 Task: Look for space in Watari, Japan from 8th June, 2023 to 19th June, 2023 for 1 adult in price range Rs.5000 to Rs.12000. Place can be shared room with 1  bedroom having 1 bed and 1 bathroom. Property type can be house, flat, guest house, hotel. Booking option can be shelf check-in. Required host language is English.
Action: Mouse moved to (483, 116)
Screenshot: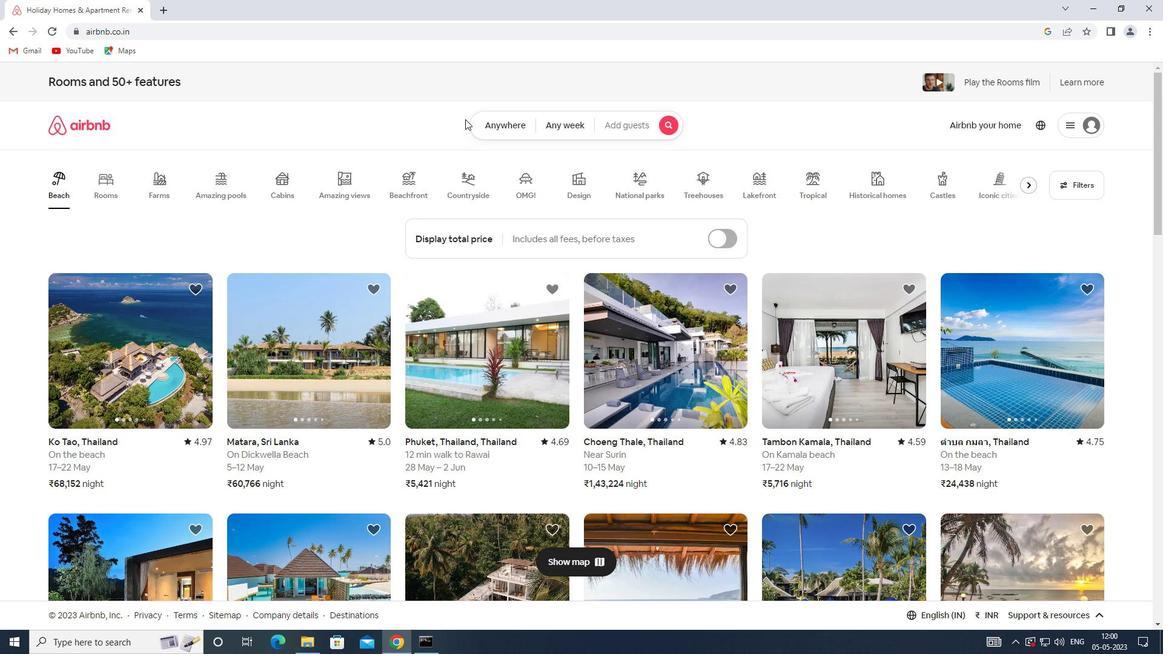 
Action: Mouse pressed left at (483, 116)
Screenshot: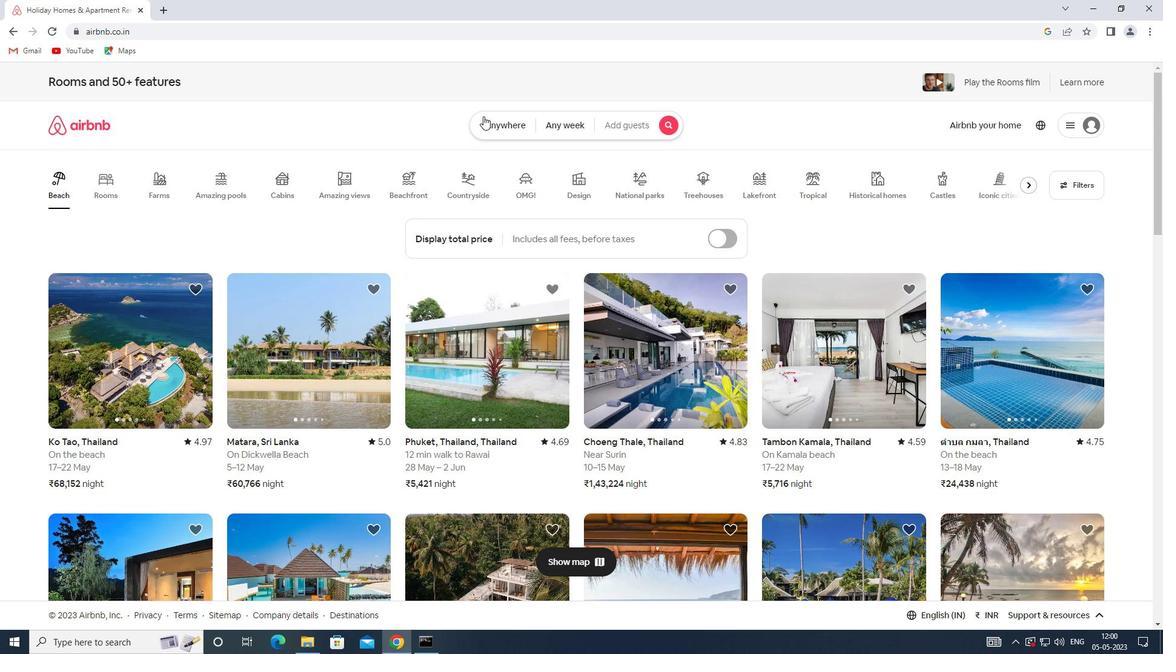 
Action: Mouse moved to (412, 172)
Screenshot: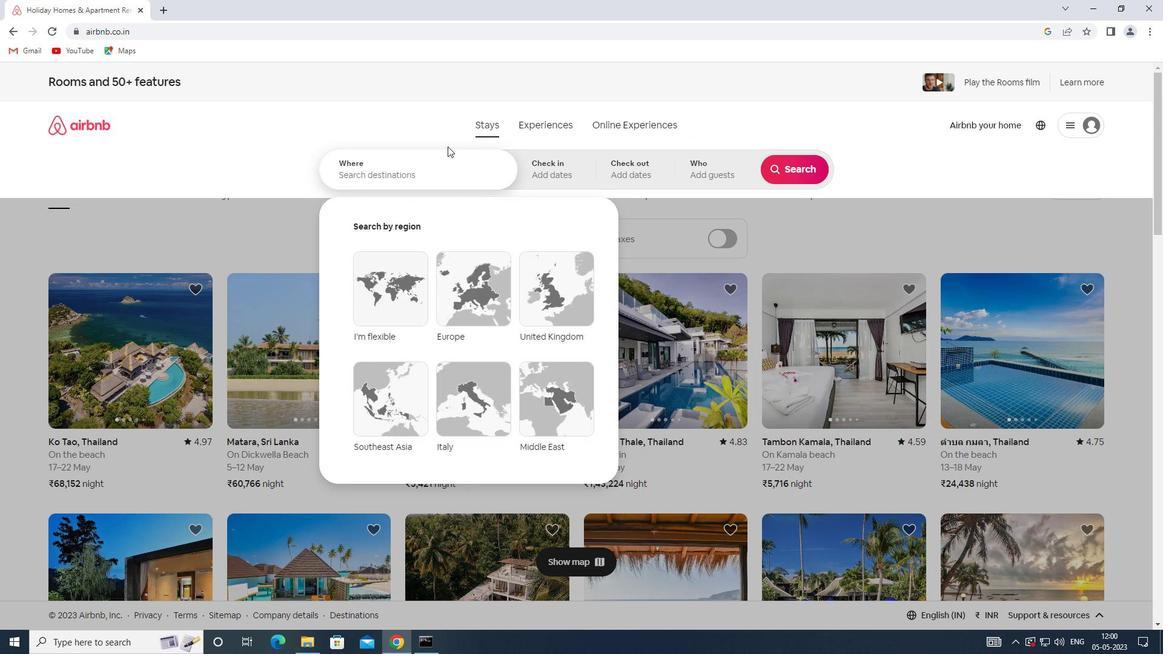 
Action: Mouse pressed left at (412, 172)
Screenshot: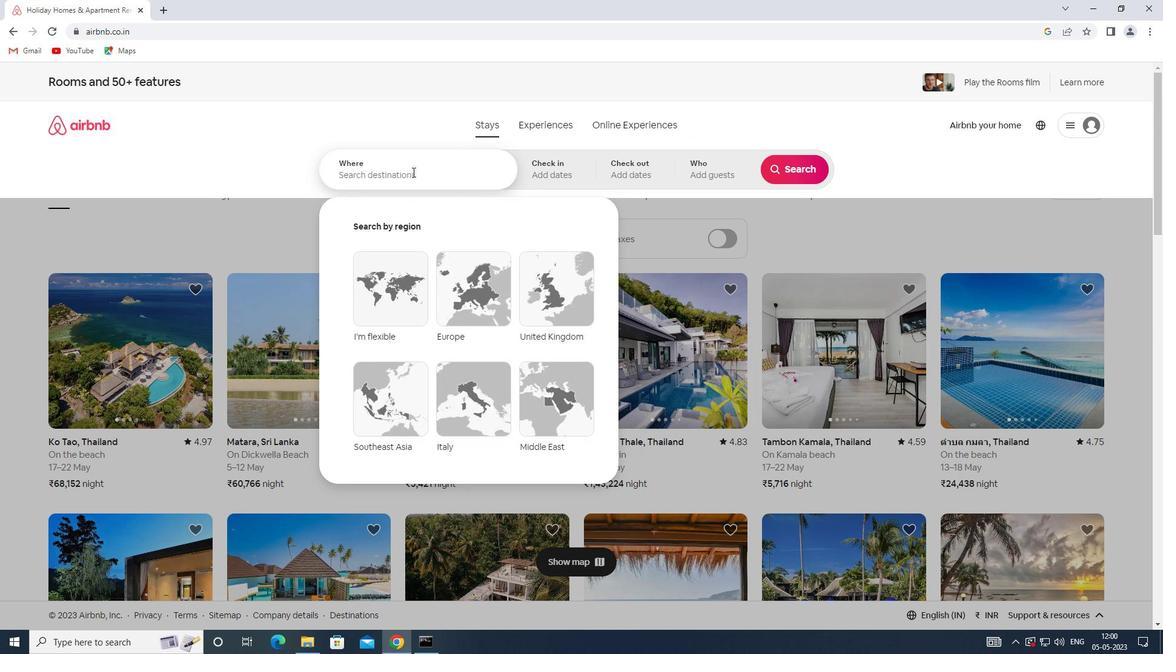
Action: Key pressed <Key.shift><Key.shift><Key.shift><Key.shift><Key.shift><Key.shift><Key.shift><Key.shift><Key.shift><Key.shift><Key.shift><Key.shift><Key.shift><Key.shift><Key.shift><Key.shift><Key.shift><Key.shift><Key.shift><Key.shift><Key.shift><Key.shift><Key.shift><Key.shift>WATARI,<Key.shift>JAPAN
Screenshot: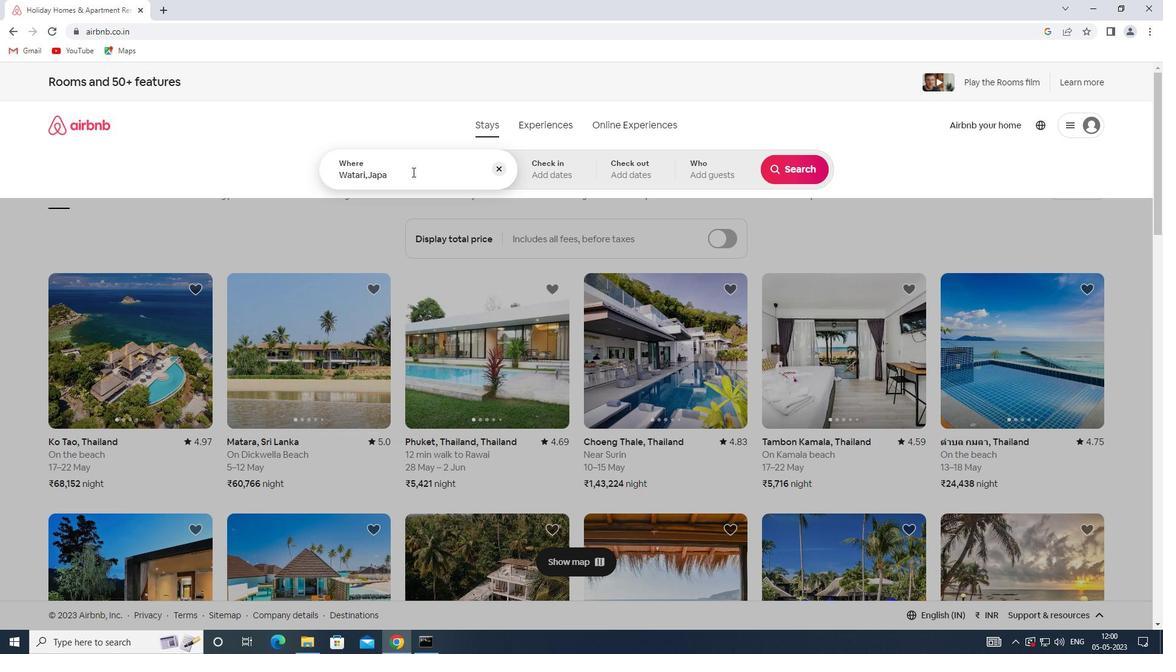 
Action: Mouse moved to (549, 174)
Screenshot: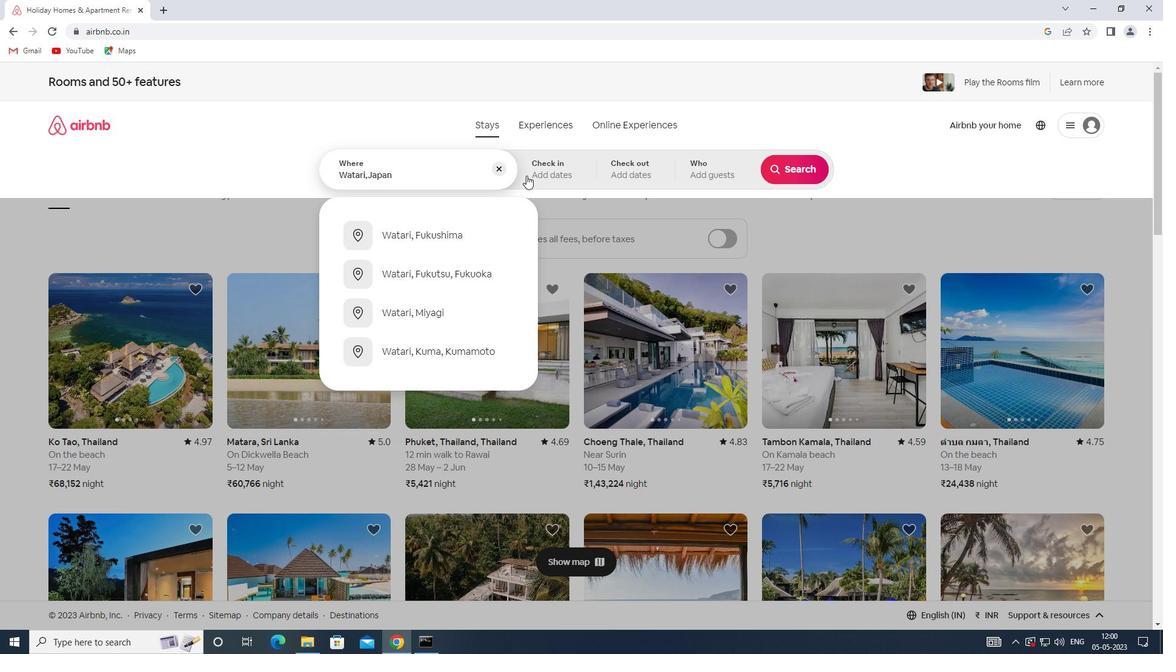 
Action: Mouse pressed left at (549, 174)
Screenshot: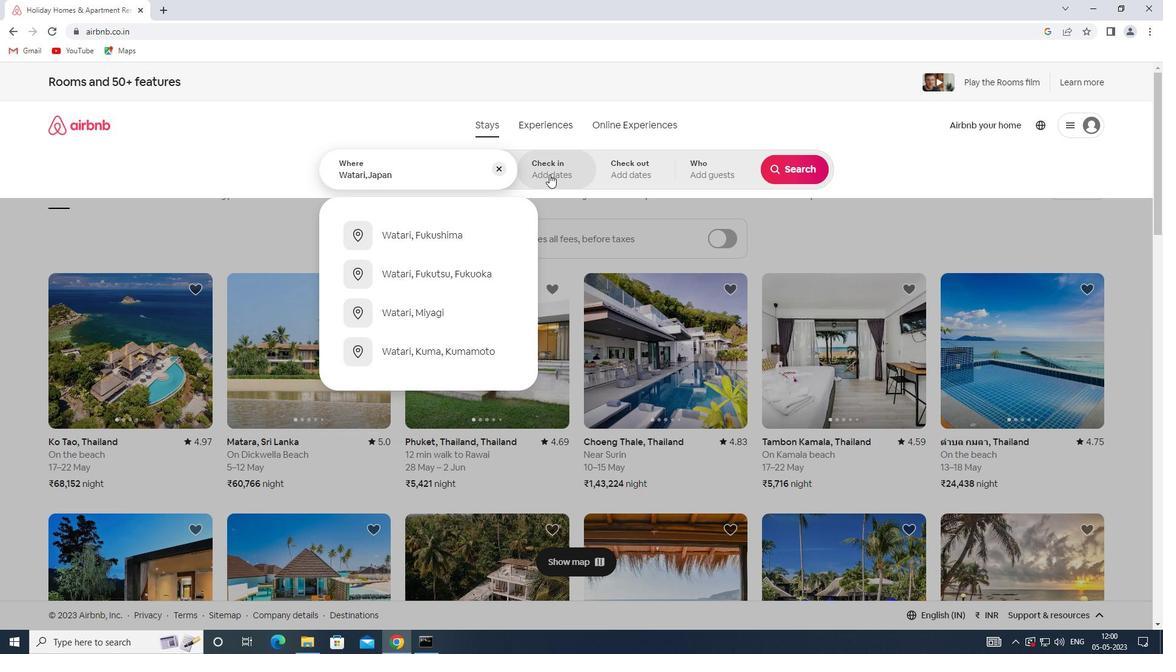 
Action: Mouse moved to (720, 342)
Screenshot: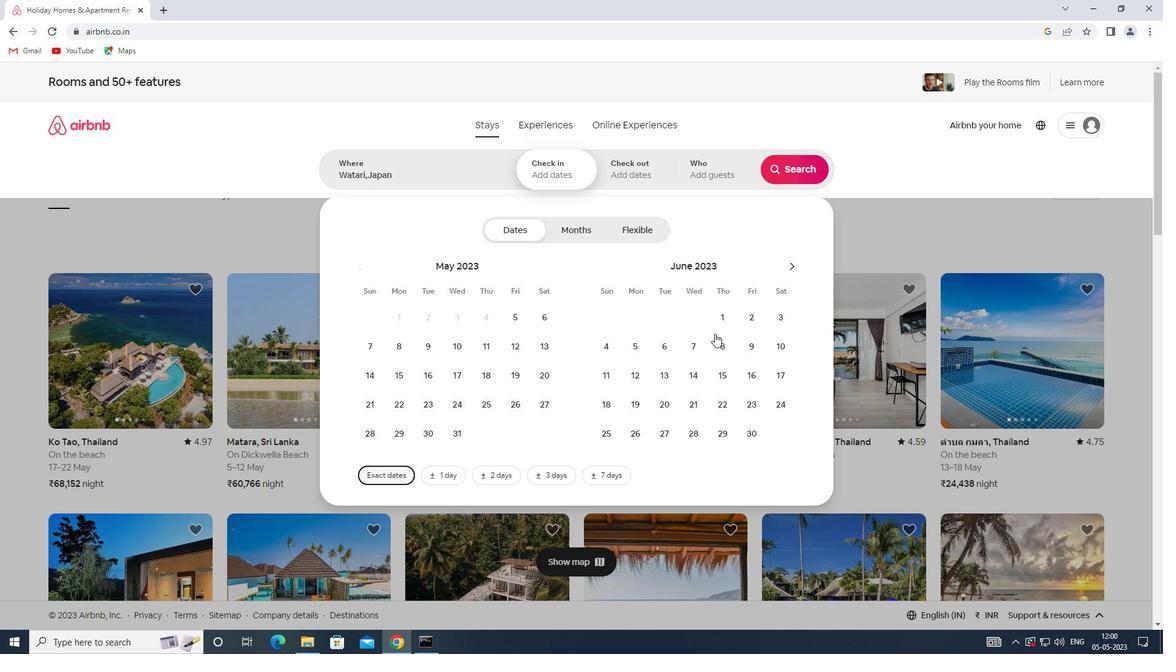 
Action: Mouse pressed left at (720, 342)
Screenshot: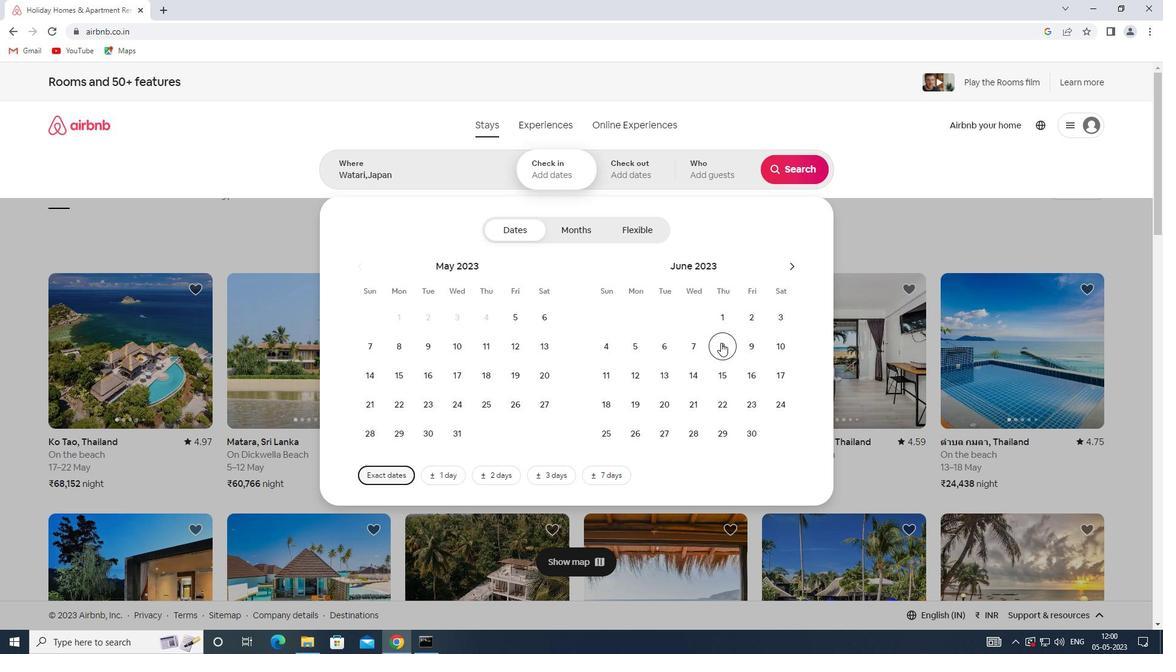 
Action: Mouse moved to (643, 401)
Screenshot: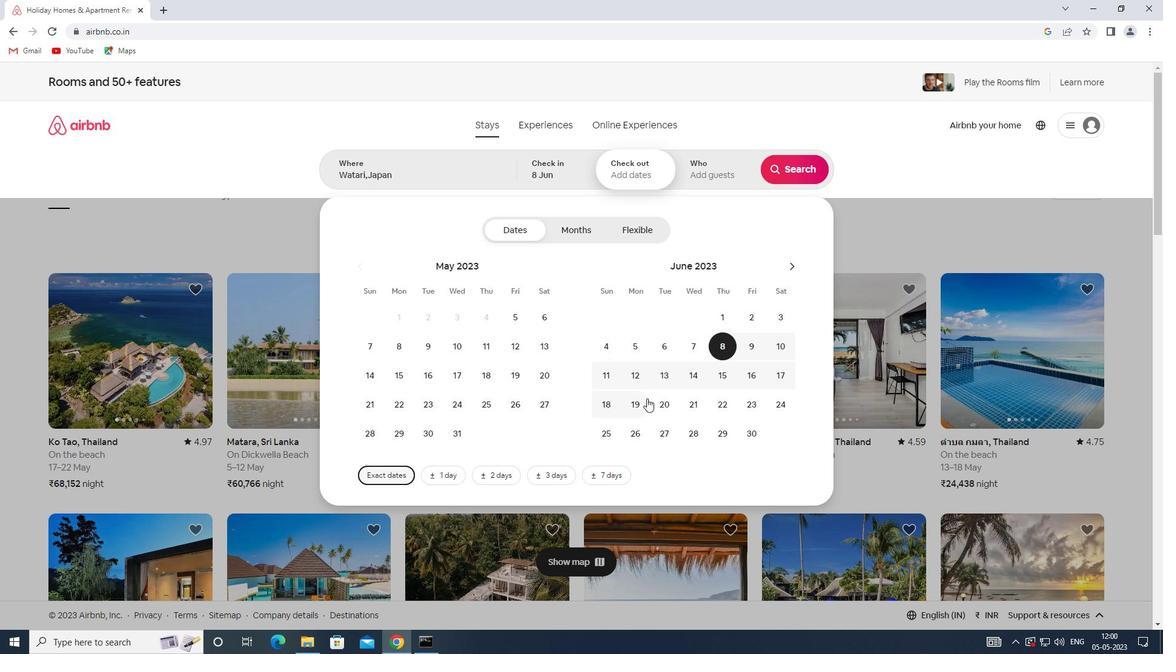 
Action: Mouse pressed left at (643, 401)
Screenshot: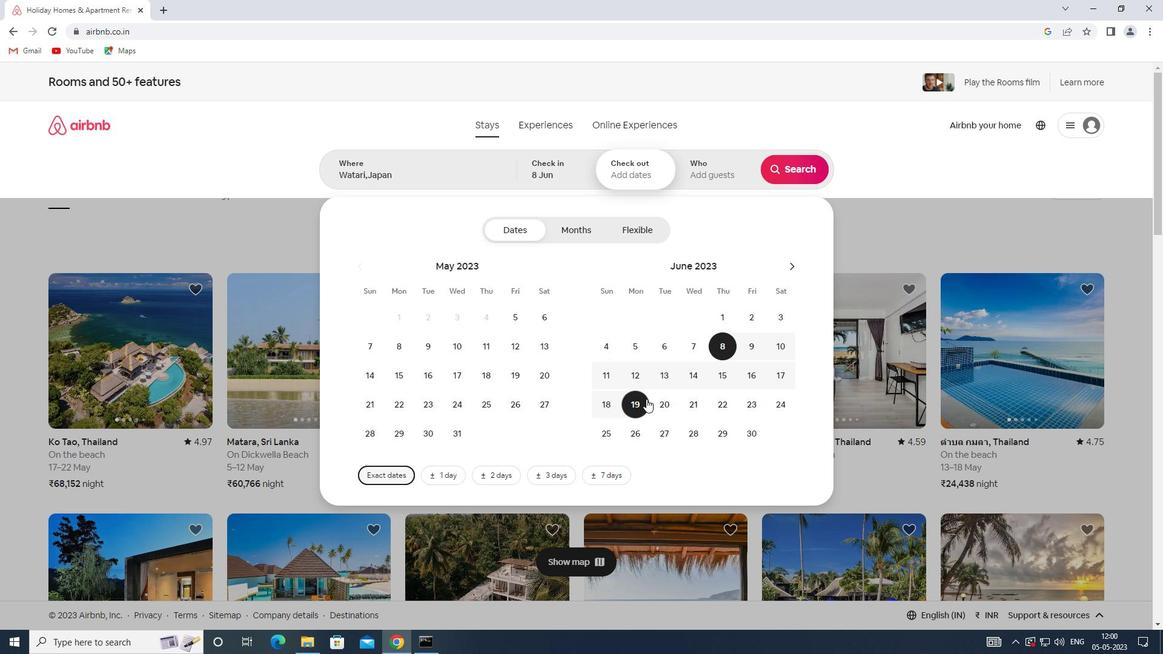 
Action: Mouse moved to (697, 175)
Screenshot: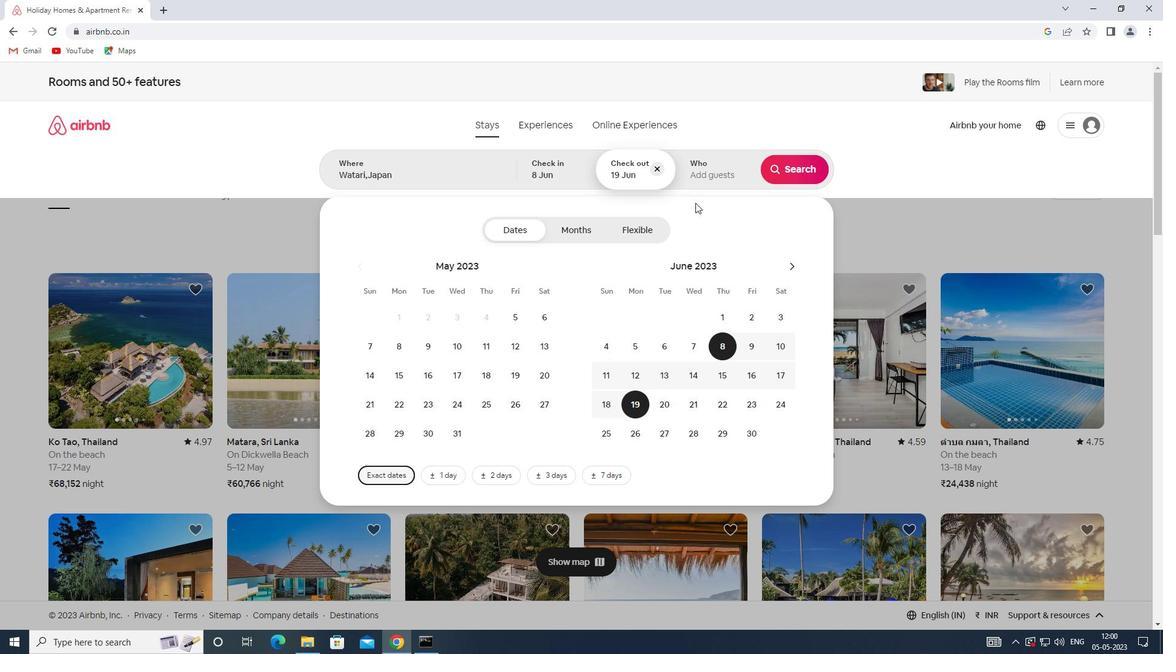 
Action: Mouse pressed left at (697, 175)
Screenshot: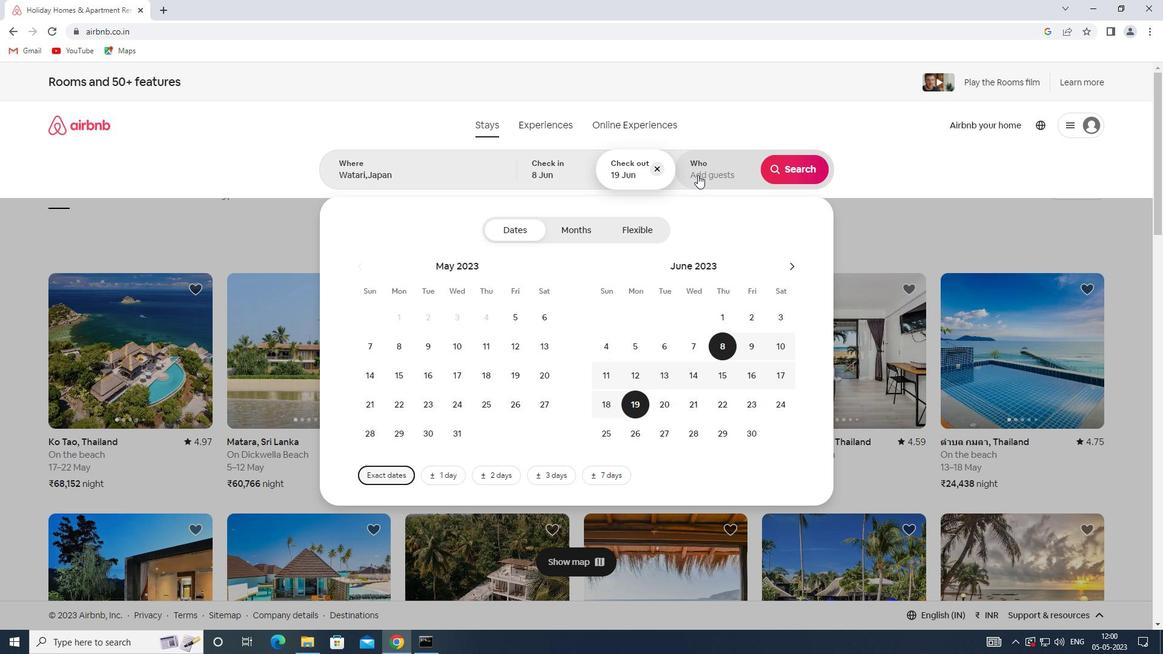 
Action: Mouse moved to (795, 232)
Screenshot: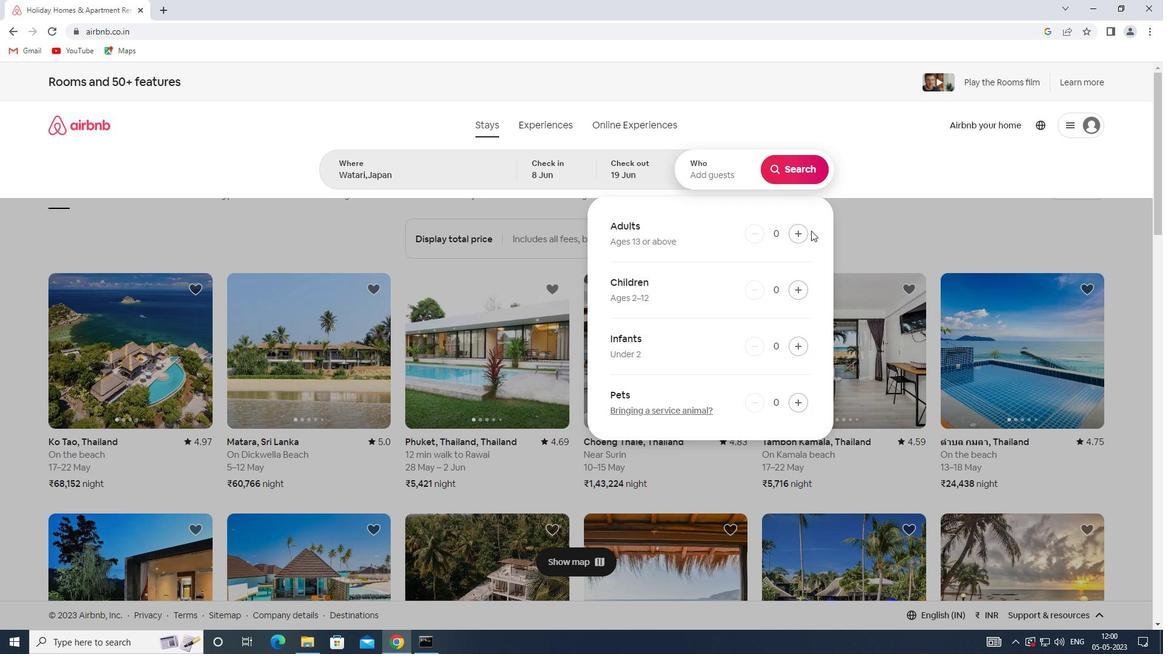 
Action: Mouse pressed left at (795, 232)
Screenshot: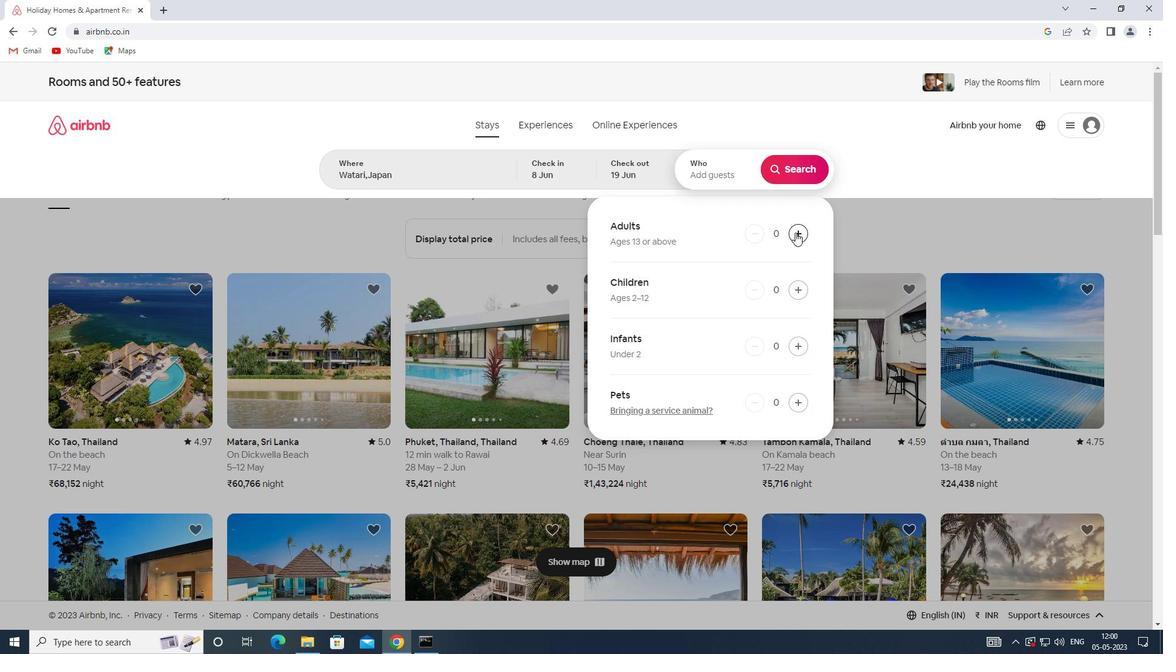 
Action: Mouse moved to (809, 164)
Screenshot: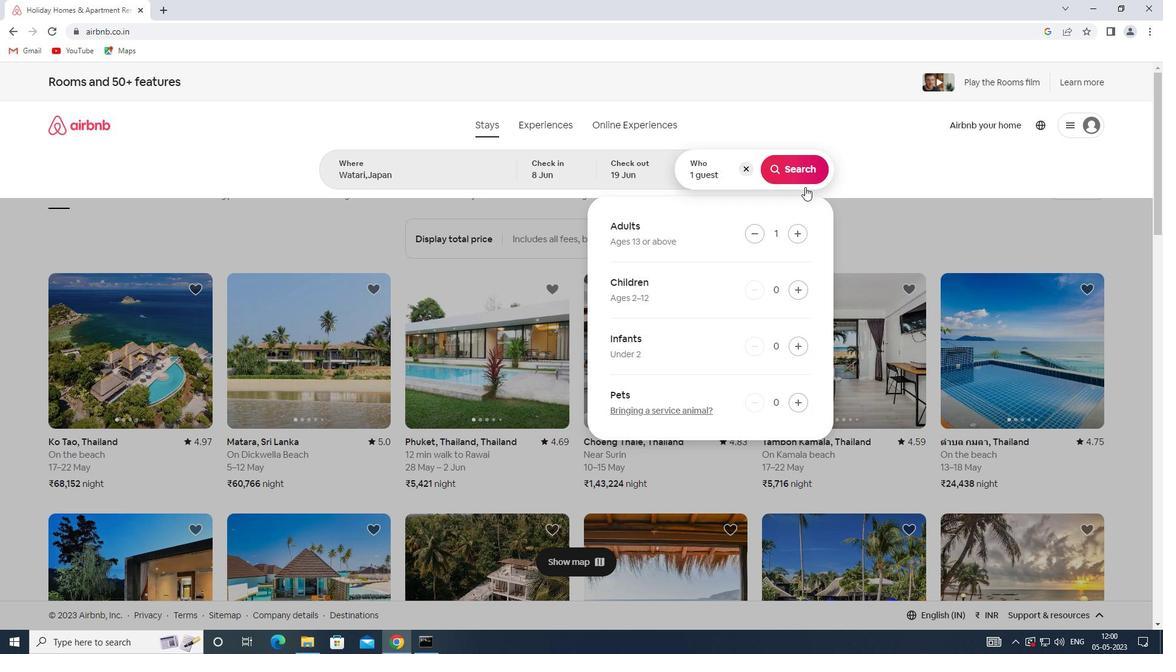 
Action: Mouse pressed left at (809, 164)
Screenshot: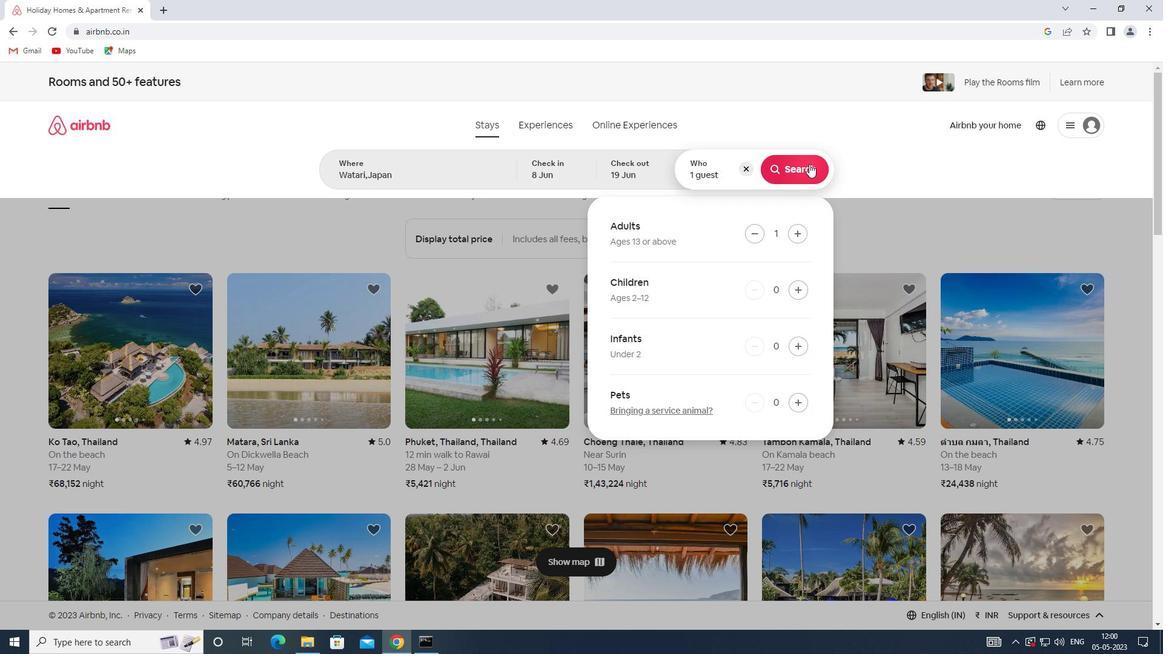 
Action: Mouse moved to (1114, 136)
Screenshot: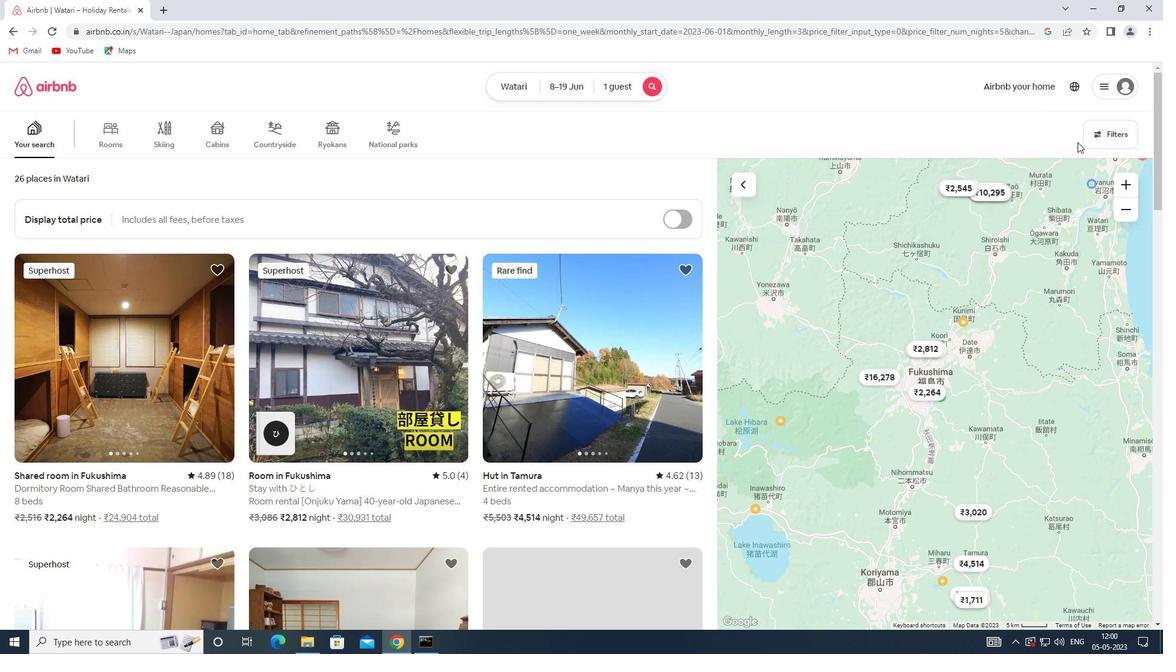 
Action: Mouse pressed left at (1114, 136)
Screenshot: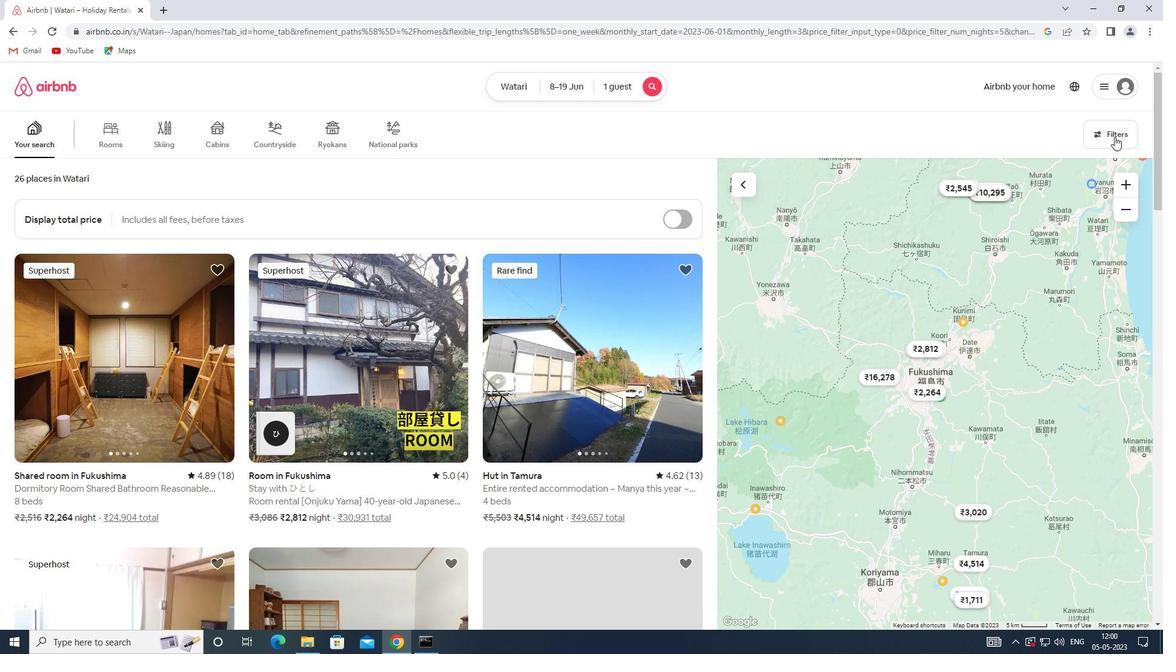 
Action: Mouse moved to (428, 433)
Screenshot: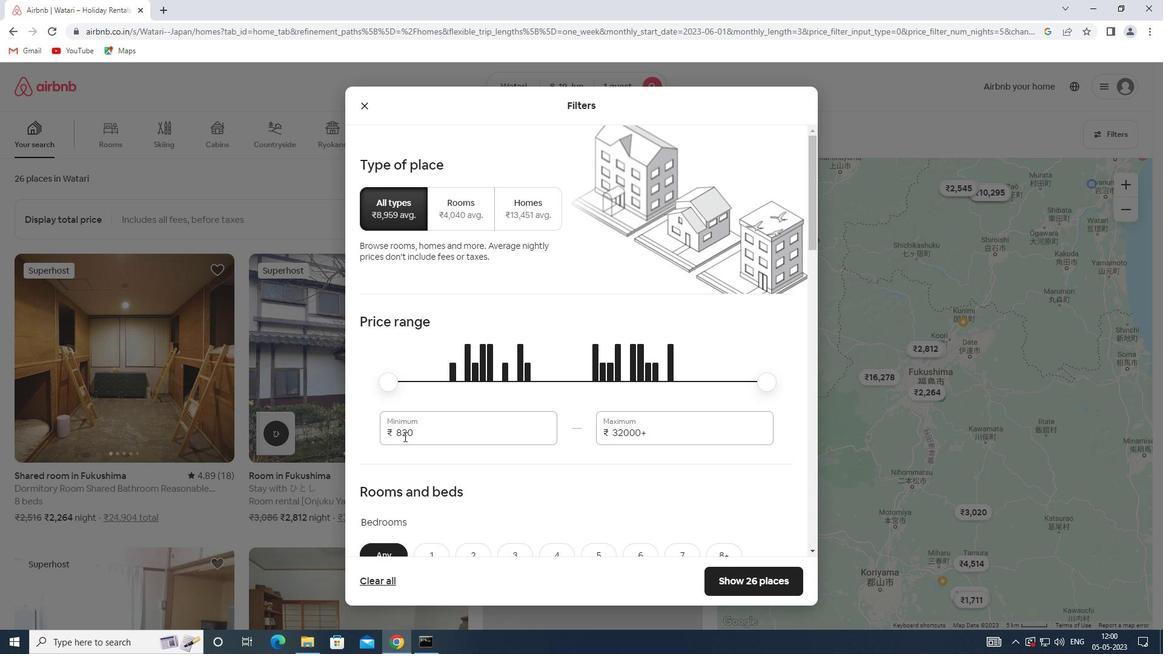 
Action: Mouse pressed left at (428, 433)
Screenshot: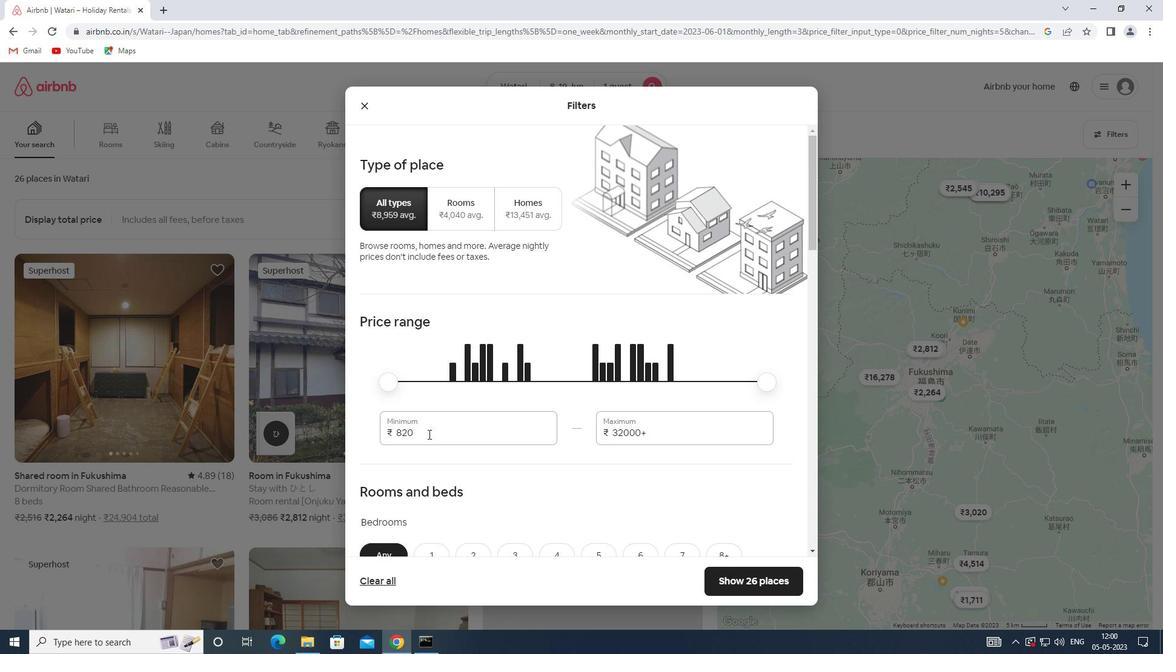
Action: Mouse moved to (362, 433)
Screenshot: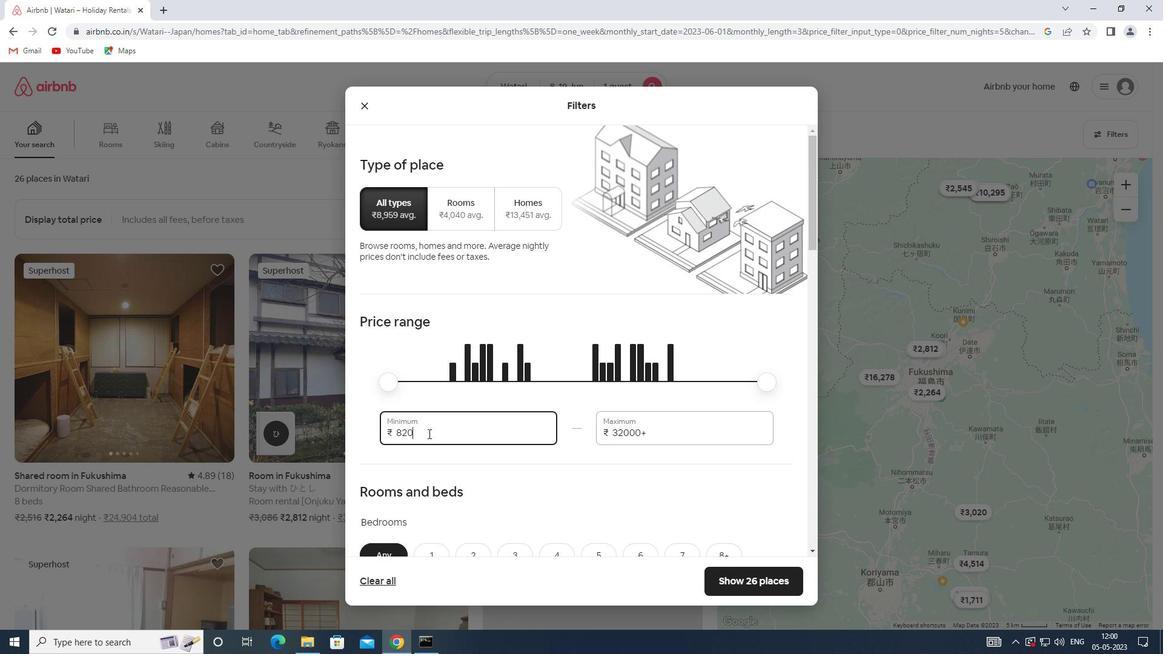 
Action: Key pressed 5000
Screenshot: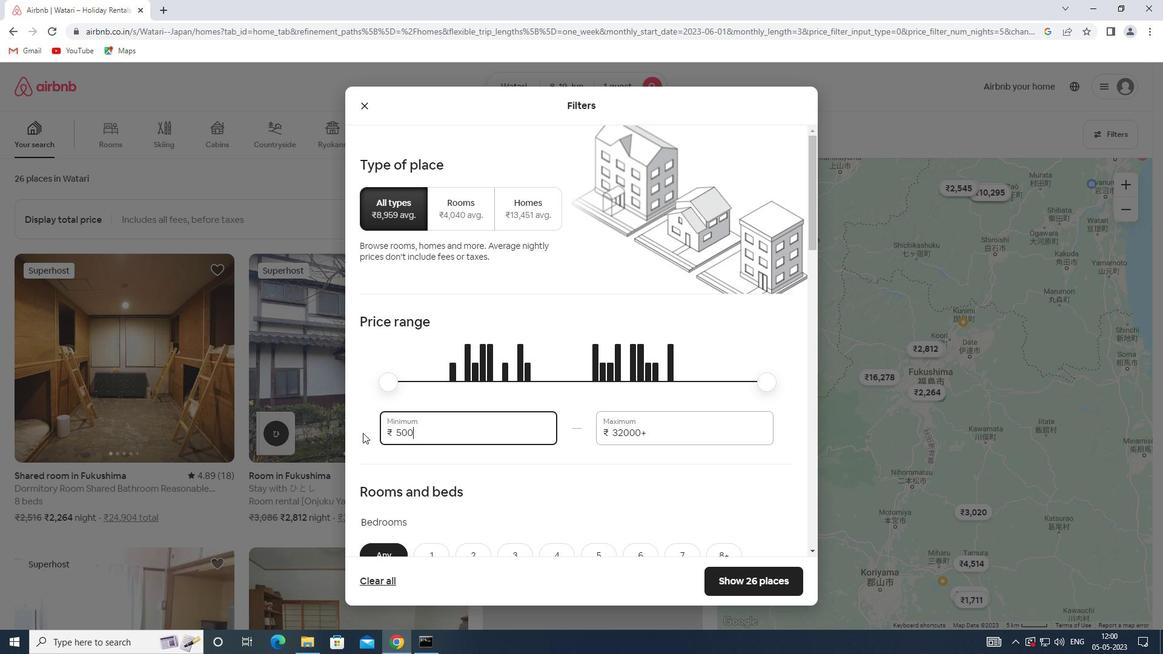 
Action: Mouse moved to (649, 434)
Screenshot: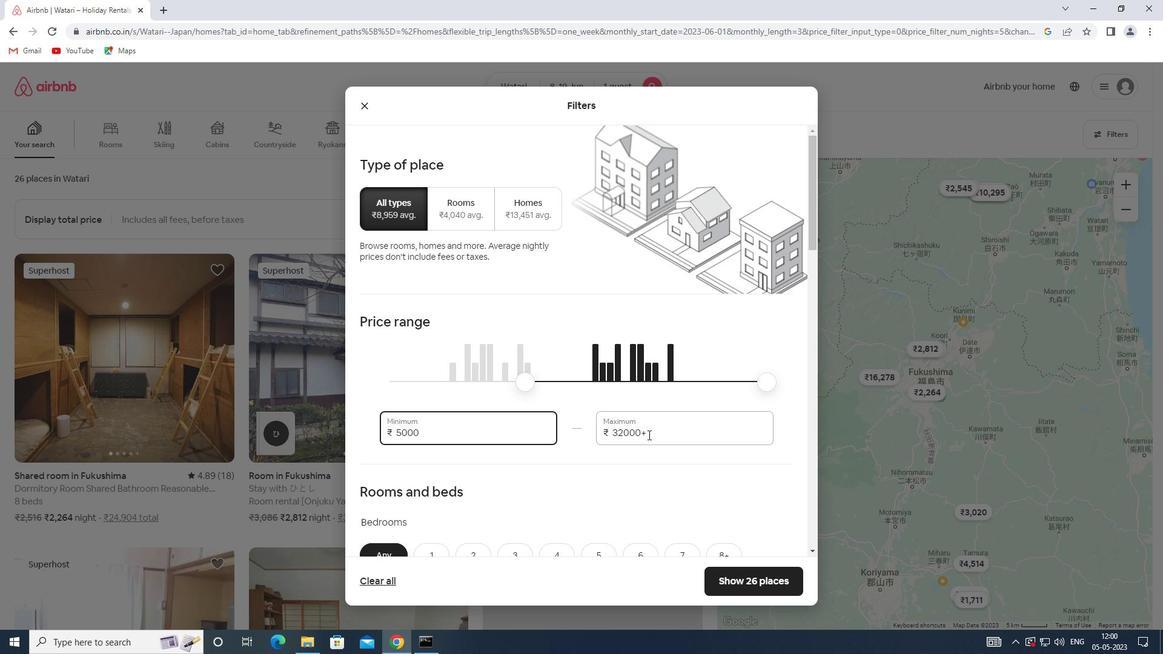 
Action: Mouse pressed left at (649, 434)
Screenshot: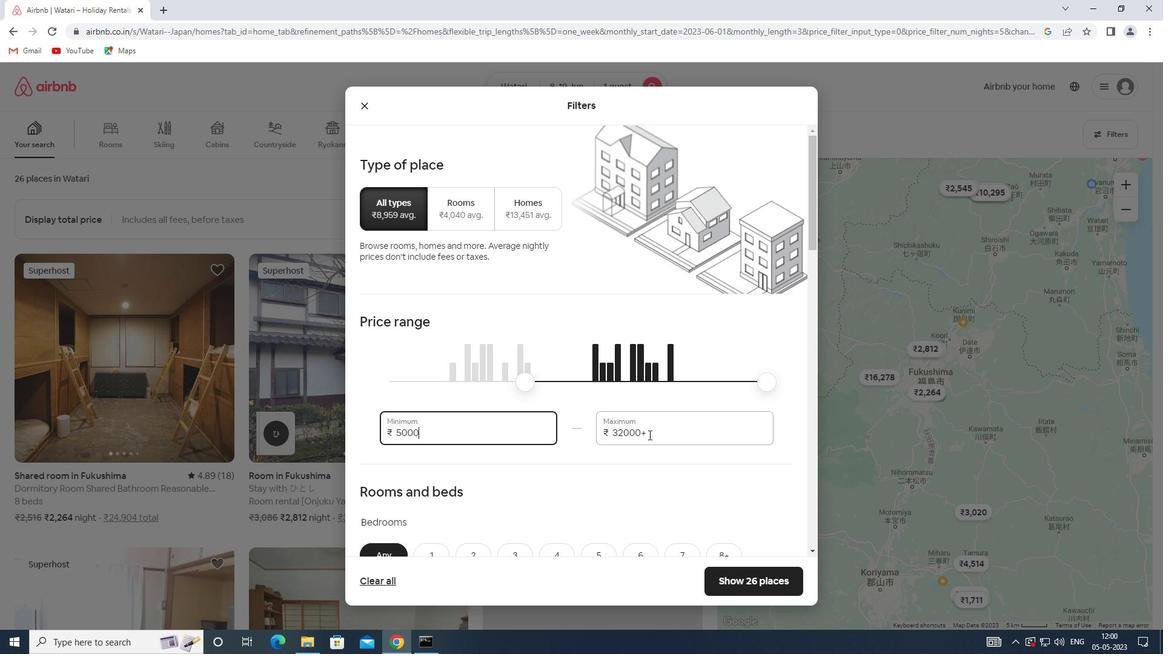 
Action: Mouse moved to (605, 434)
Screenshot: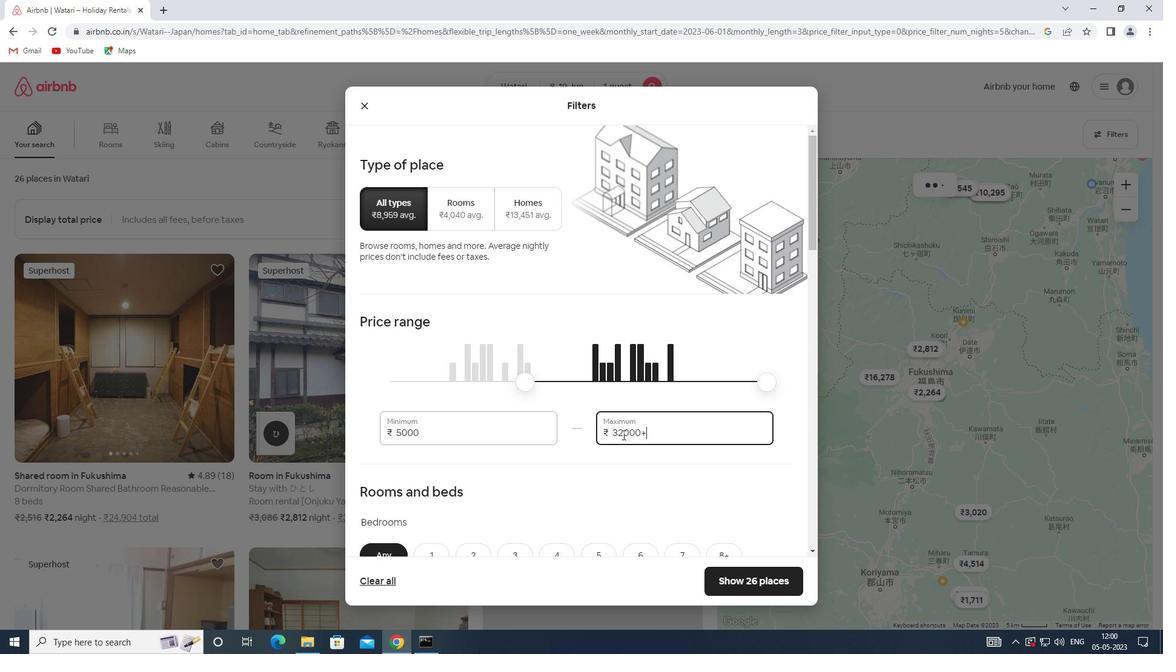 
Action: Key pressed 12000
Screenshot: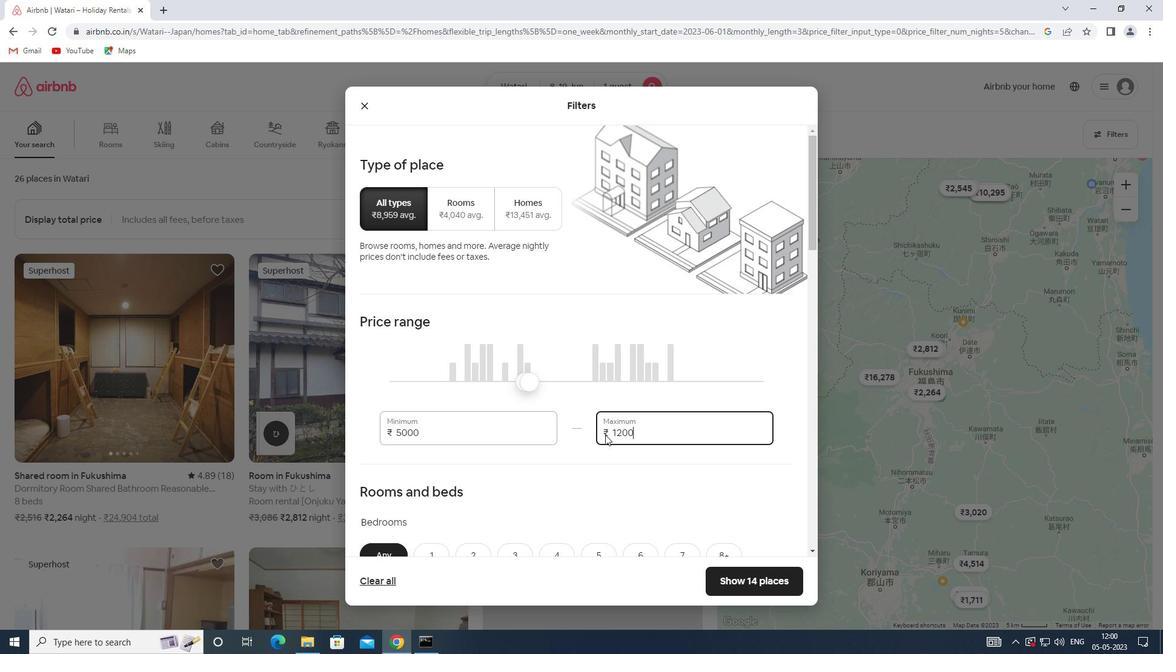 
Action: Mouse moved to (516, 426)
Screenshot: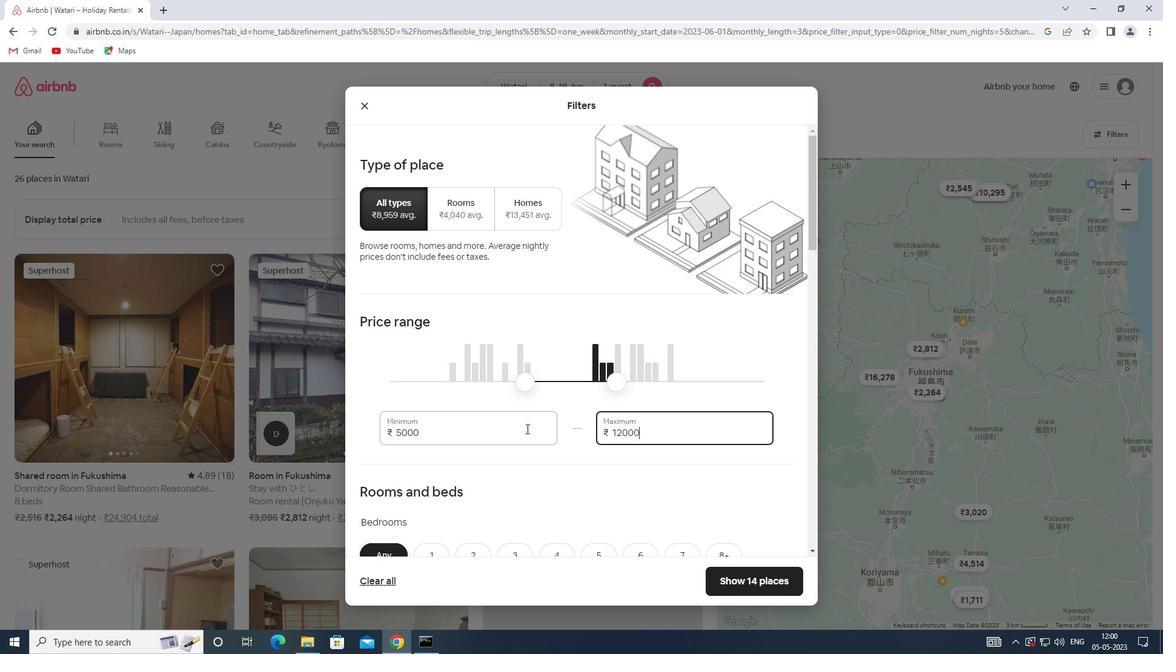 
Action: Mouse scrolled (516, 425) with delta (0, 0)
Screenshot: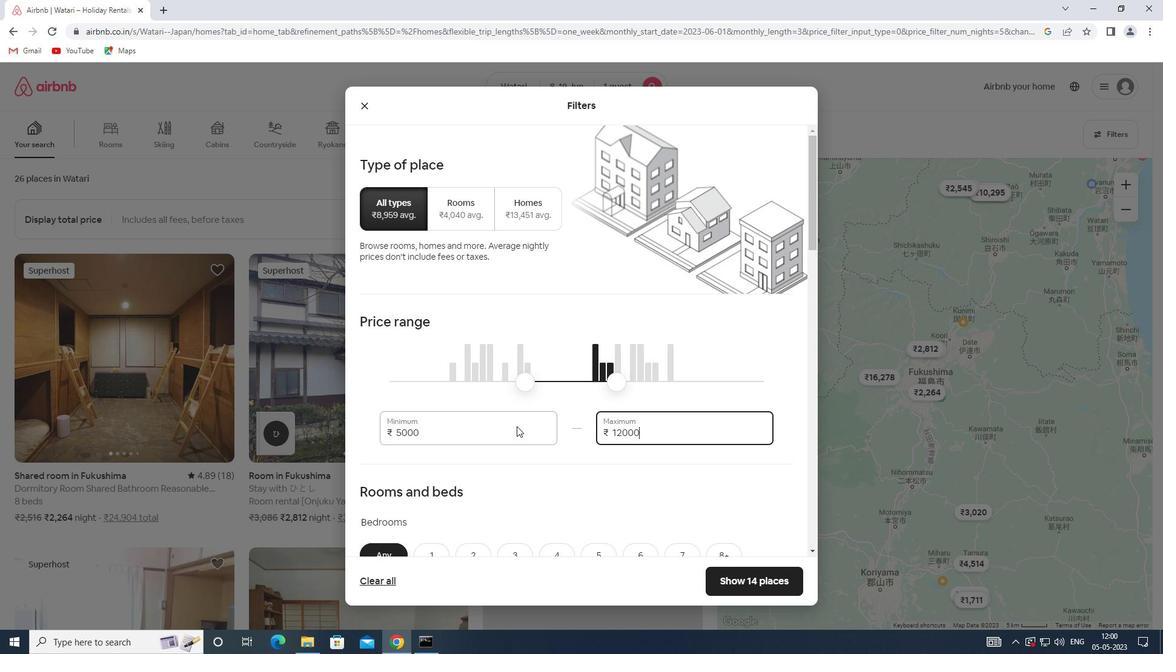 
Action: Mouse scrolled (516, 425) with delta (0, 0)
Screenshot: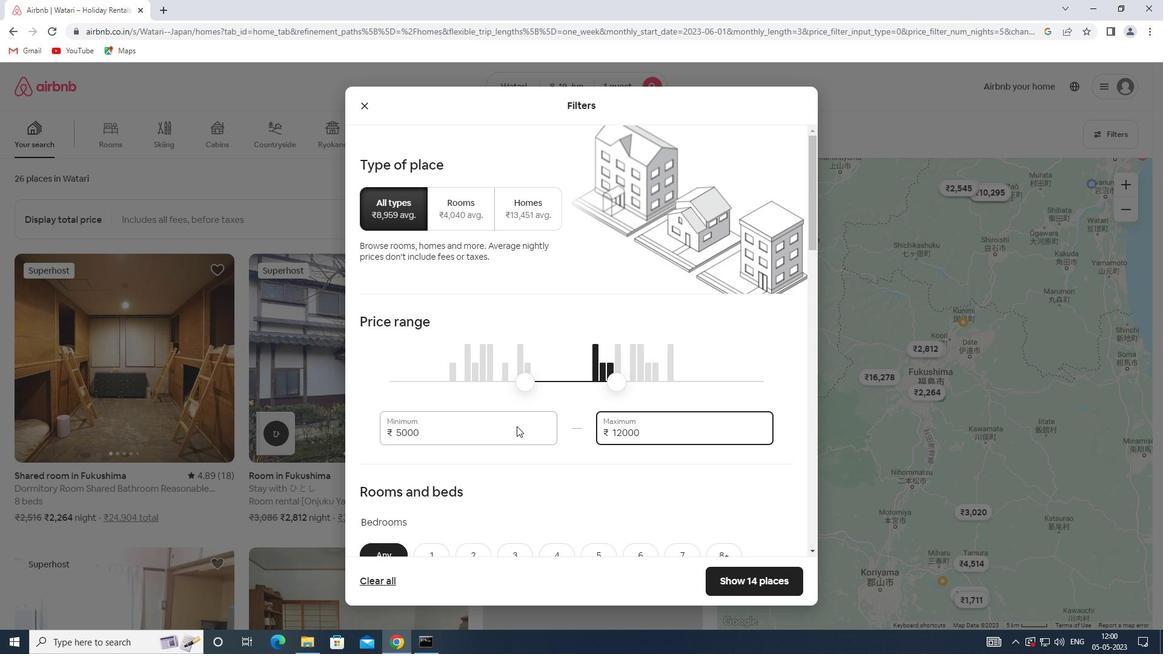 
Action: Mouse scrolled (516, 425) with delta (0, 0)
Screenshot: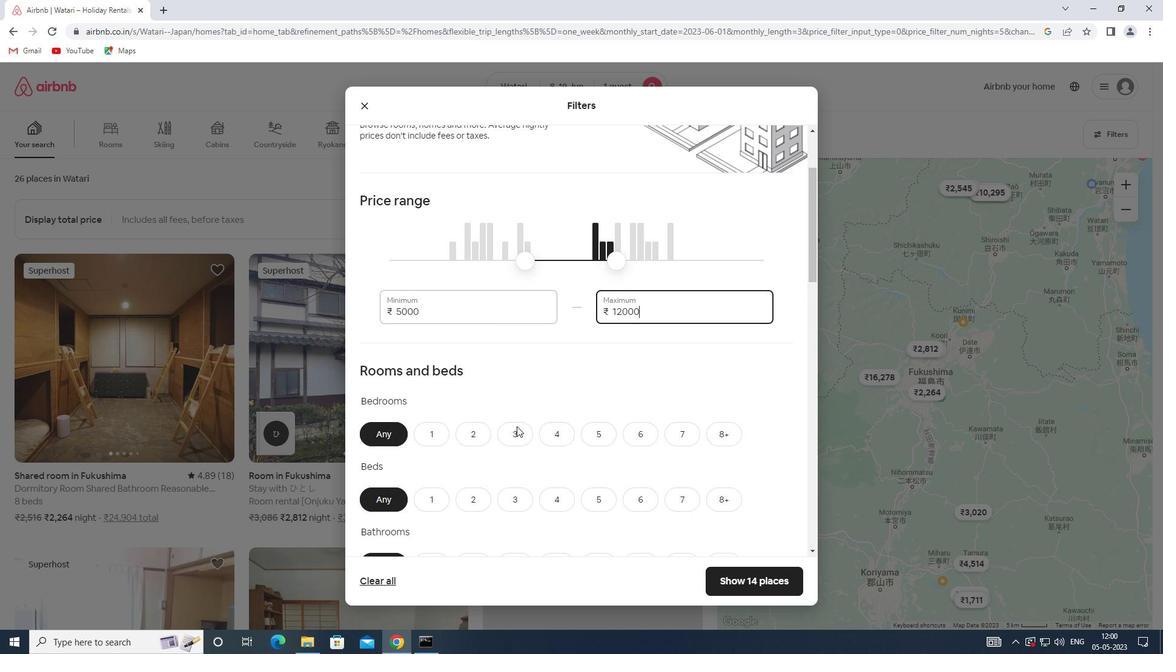 
Action: Mouse scrolled (516, 425) with delta (0, 0)
Screenshot: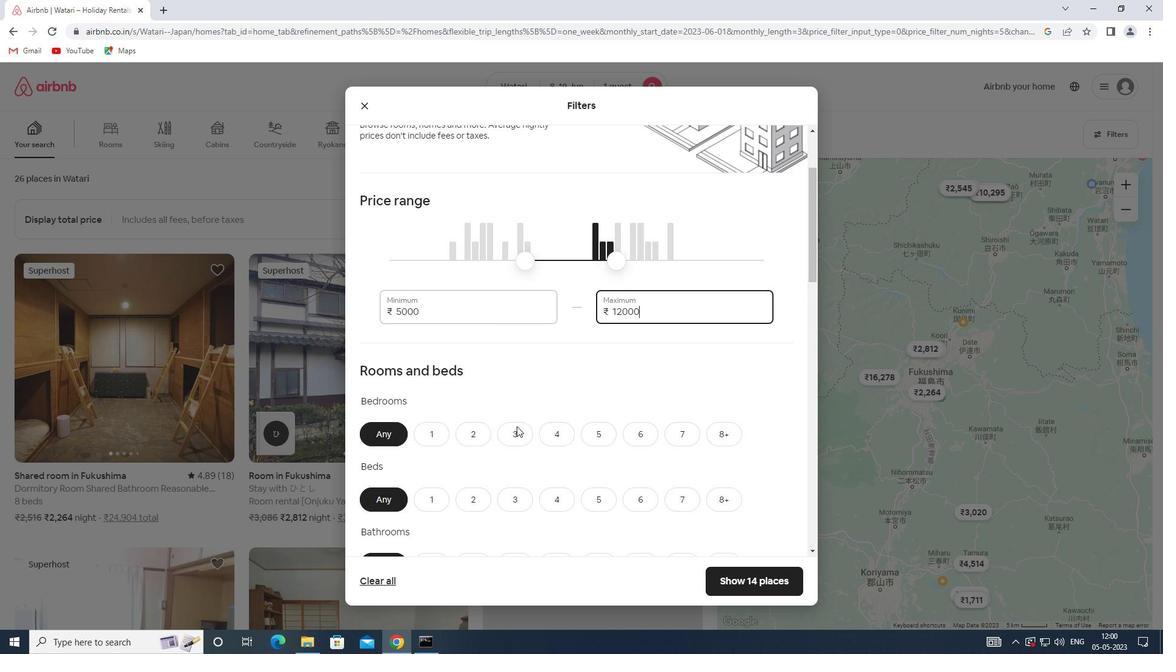 
Action: Mouse moved to (430, 309)
Screenshot: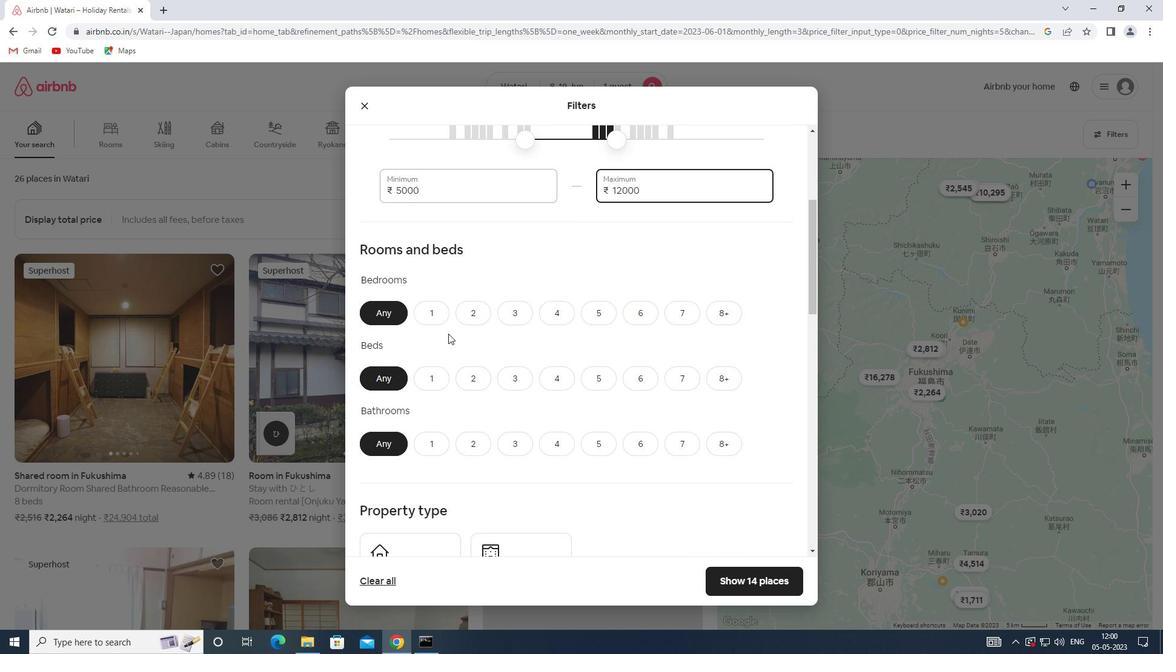 
Action: Mouse pressed left at (430, 309)
Screenshot: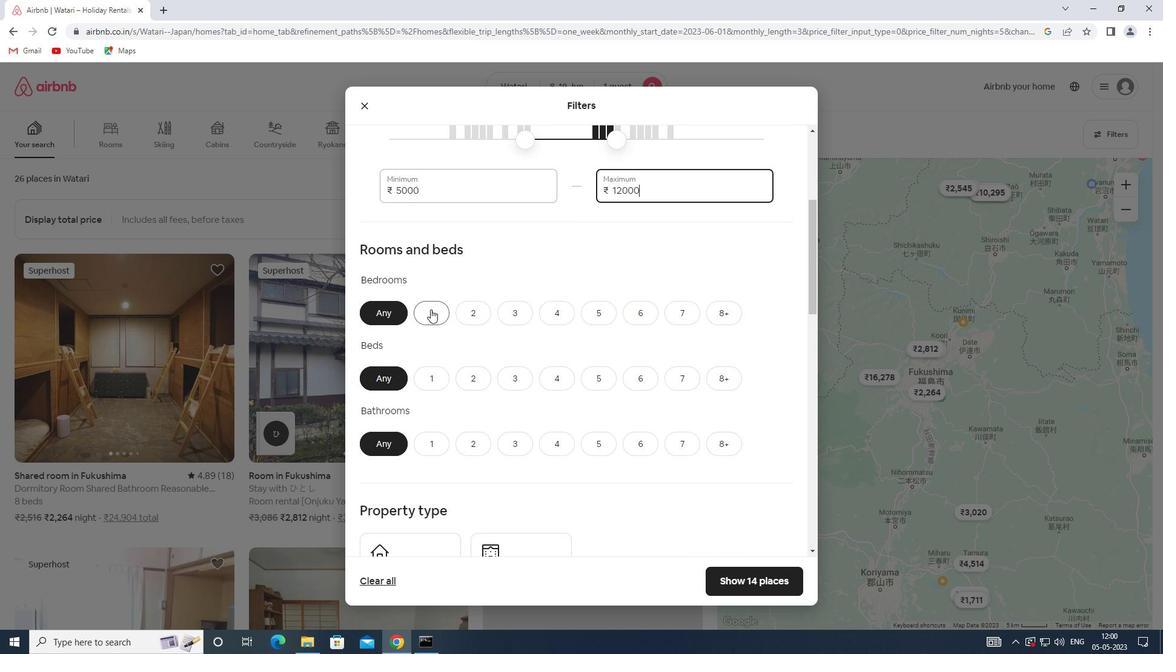 
Action: Mouse moved to (431, 373)
Screenshot: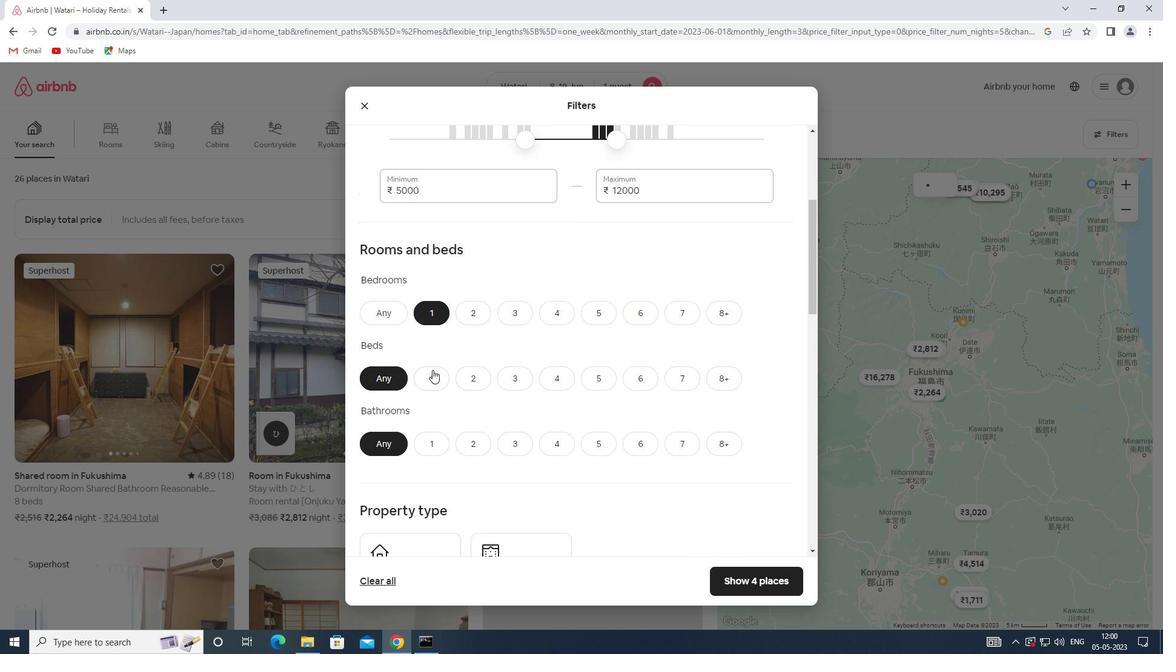 
Action: Mouse pressed left at (431, 373)
Screenshot: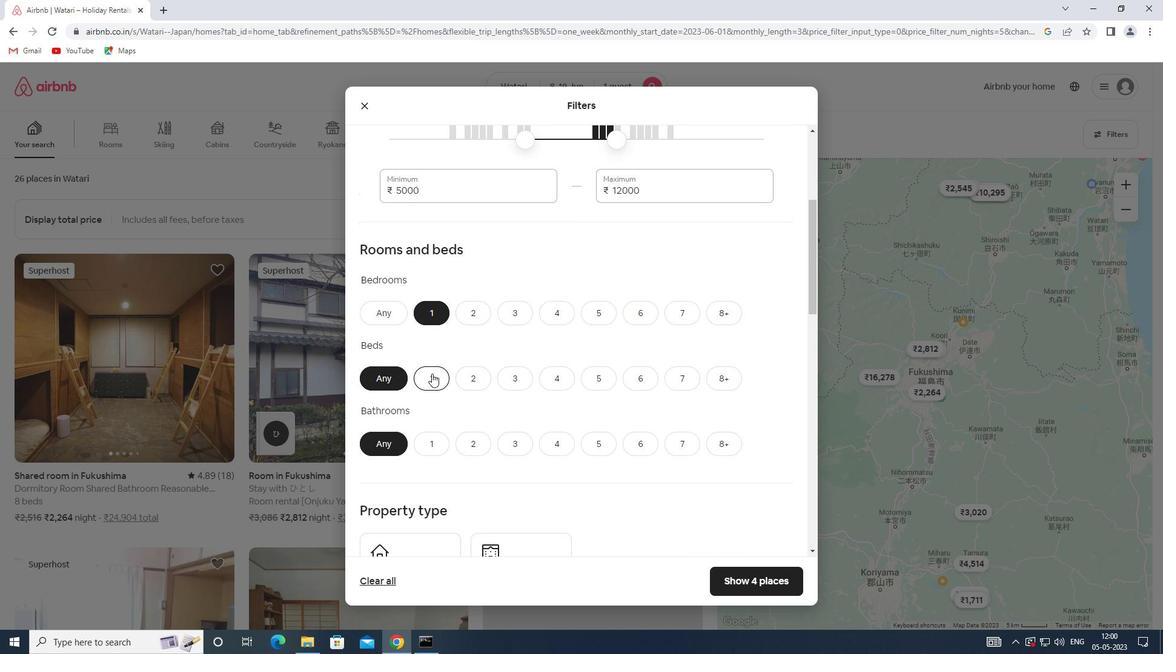 
Action: Mouse moved to (431, 435)
Screenshot: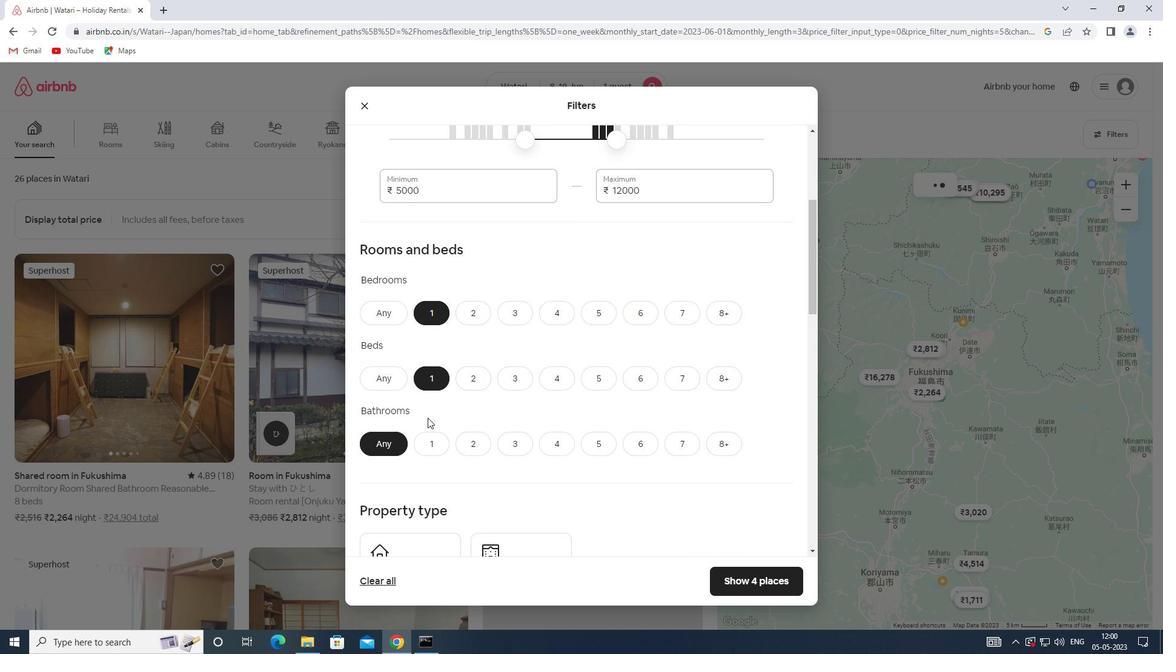 
Action: Mouse pressed left at (431, 435)
Screenshot: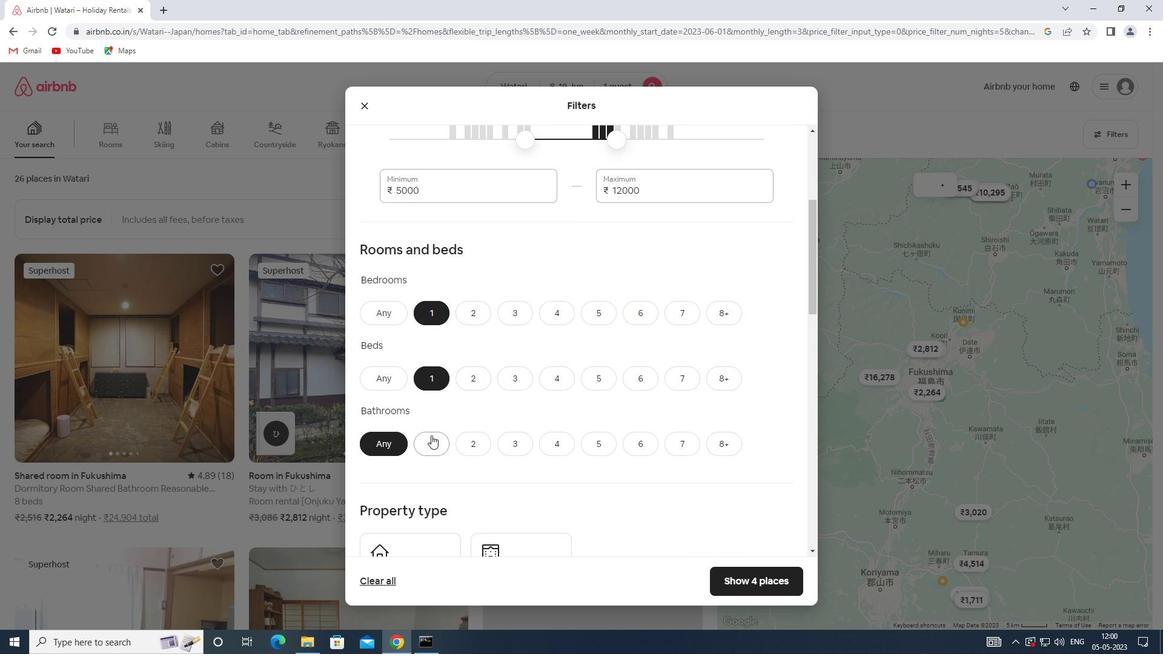 
Action: Mouse moved to (430, 432)
Screenshot: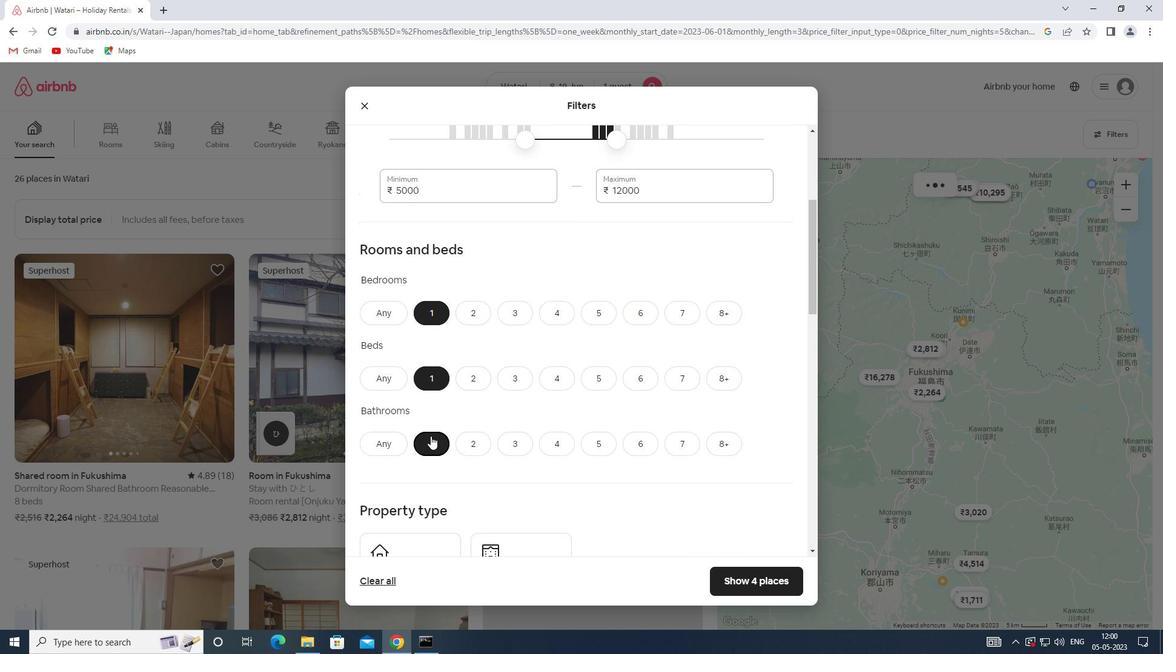 
Action: Mouse scrolled (430, 431) with delta (0, 0)
Screenshot: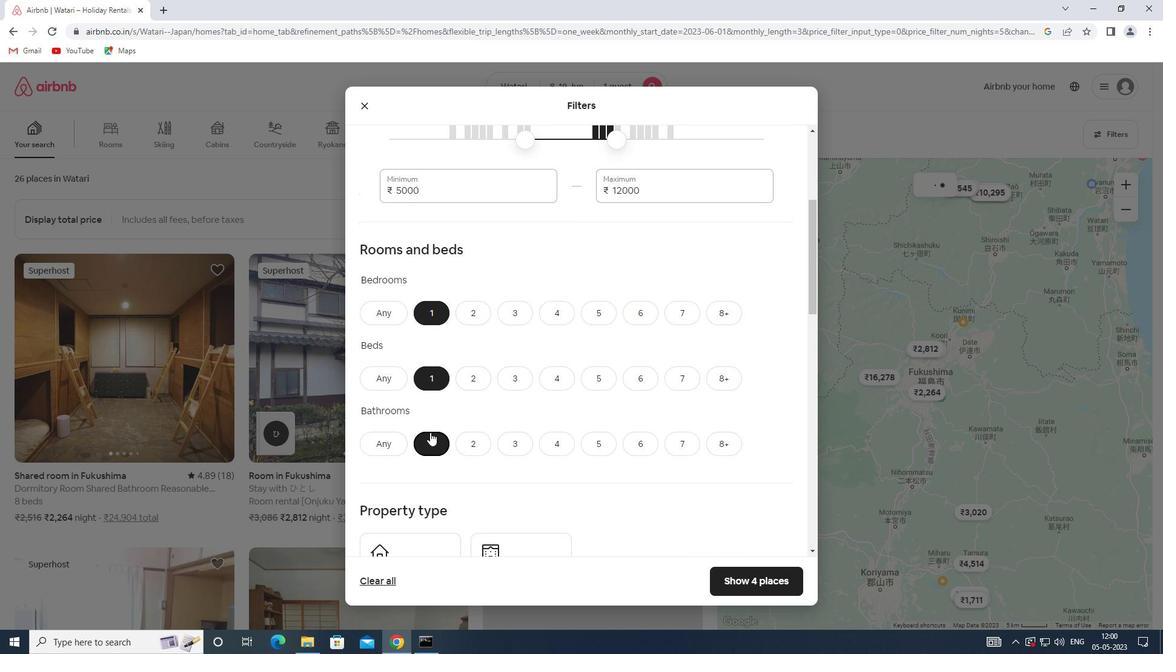 
Action: Mouse scrolled (430, 431) with delta (0, 0)
Screenshot: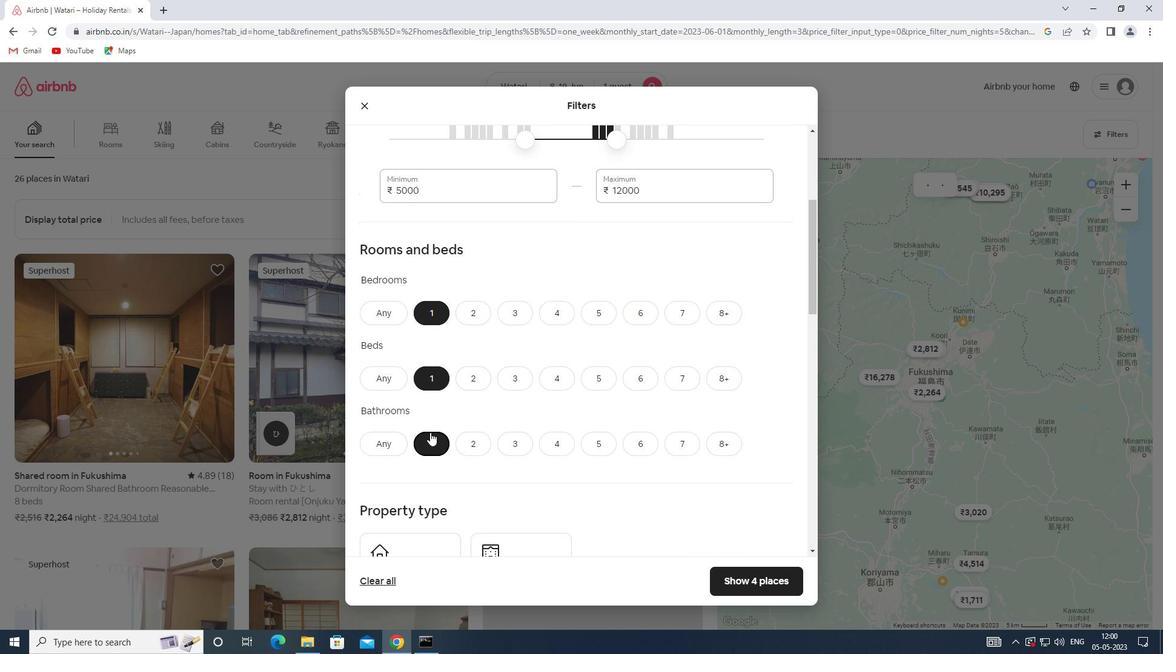 
Action: Mouse pressed left at (430, 432)
Screenshot: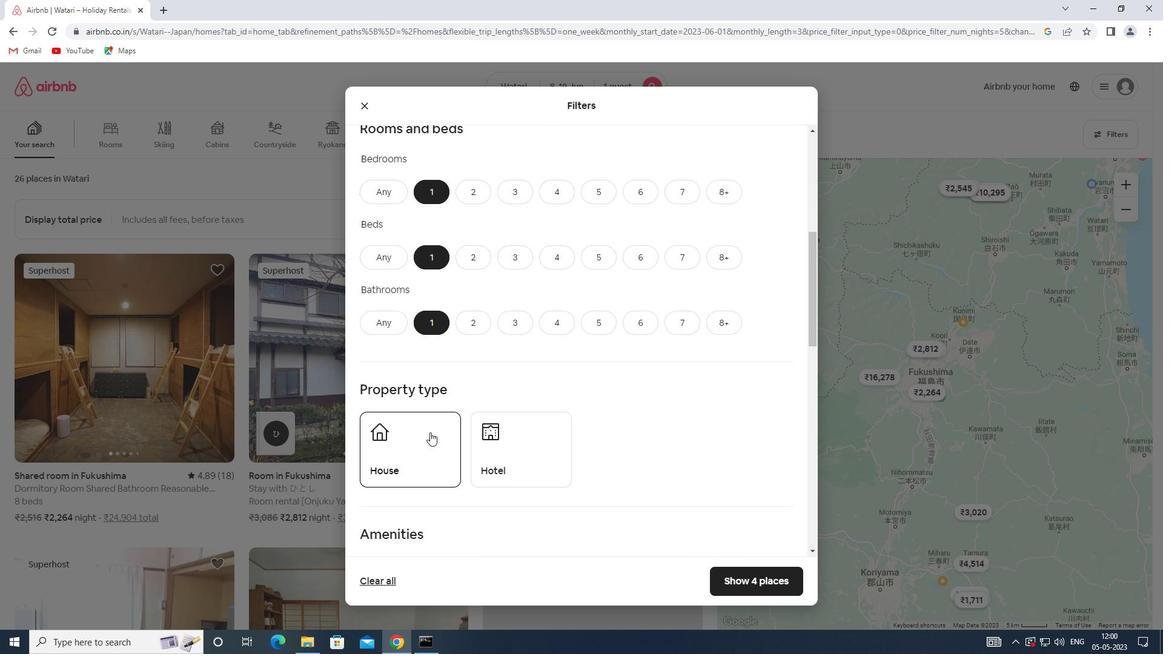 
Action: Mouse moved to (482, 443)
Screenshot: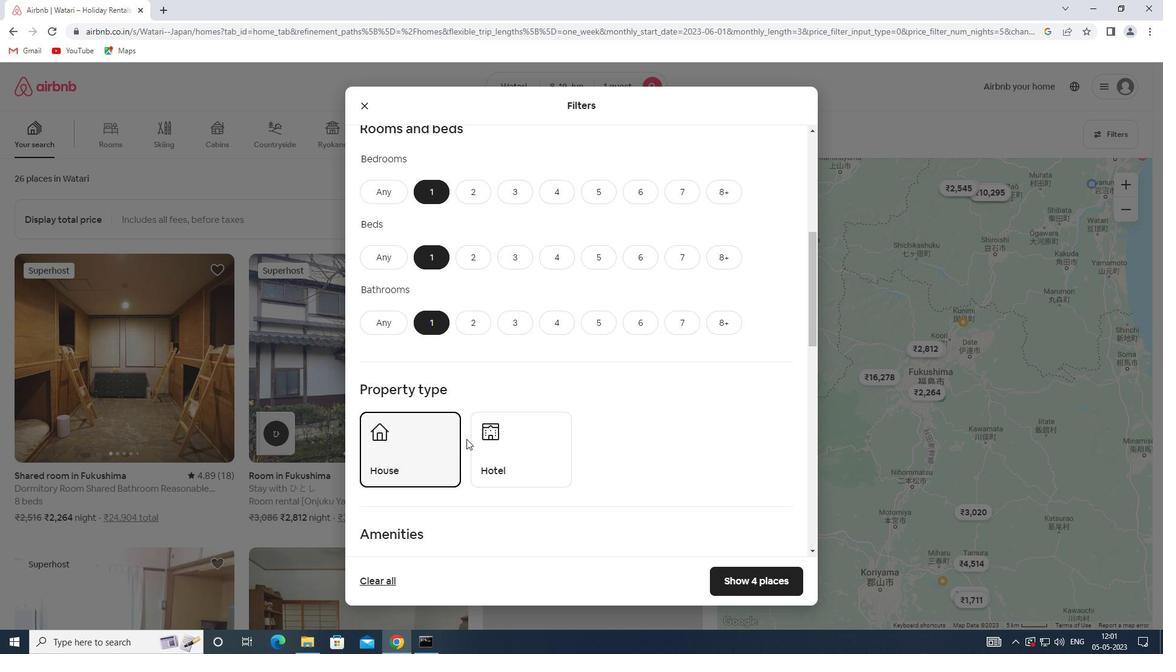 
Action: Mouse pressed left at (482, 443)
Screenshot: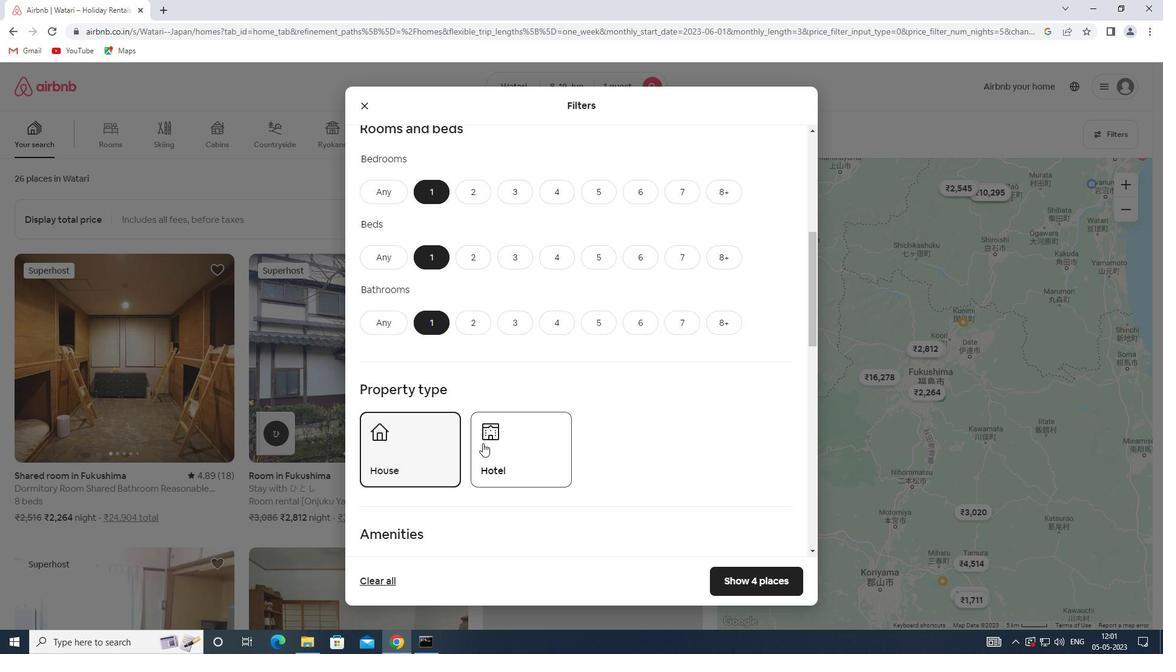 
Action: Mouse moved to (504, 413)
Screenshot: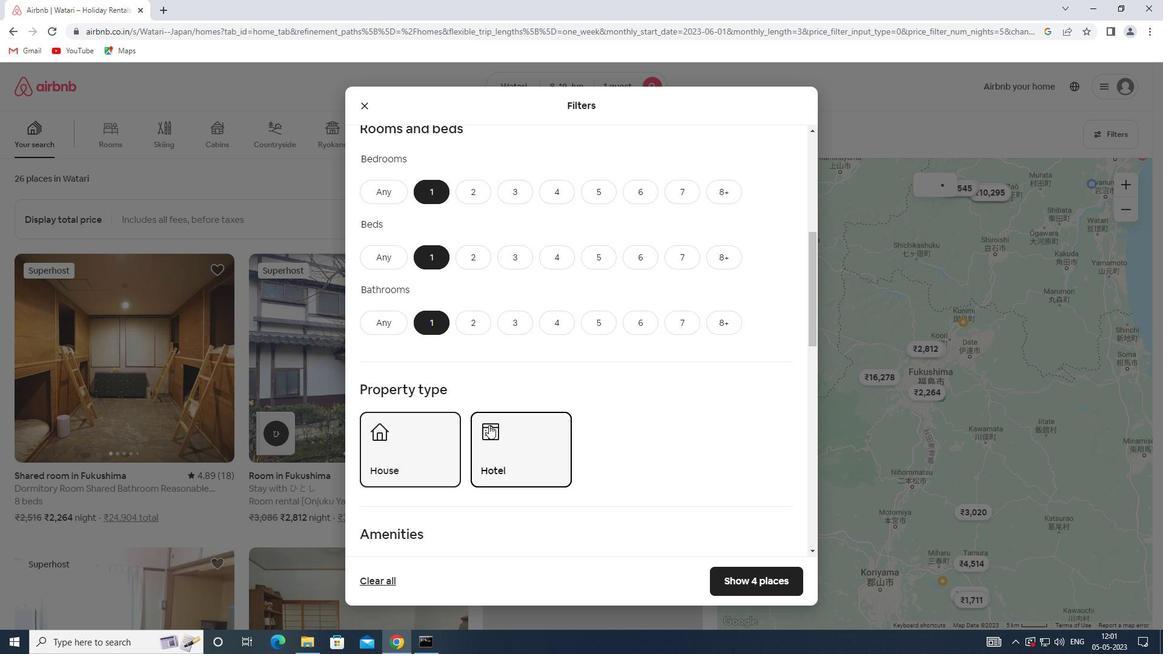 
Action: Mouse scrolled (504, 412) with delta (0, 0)
Screenshot: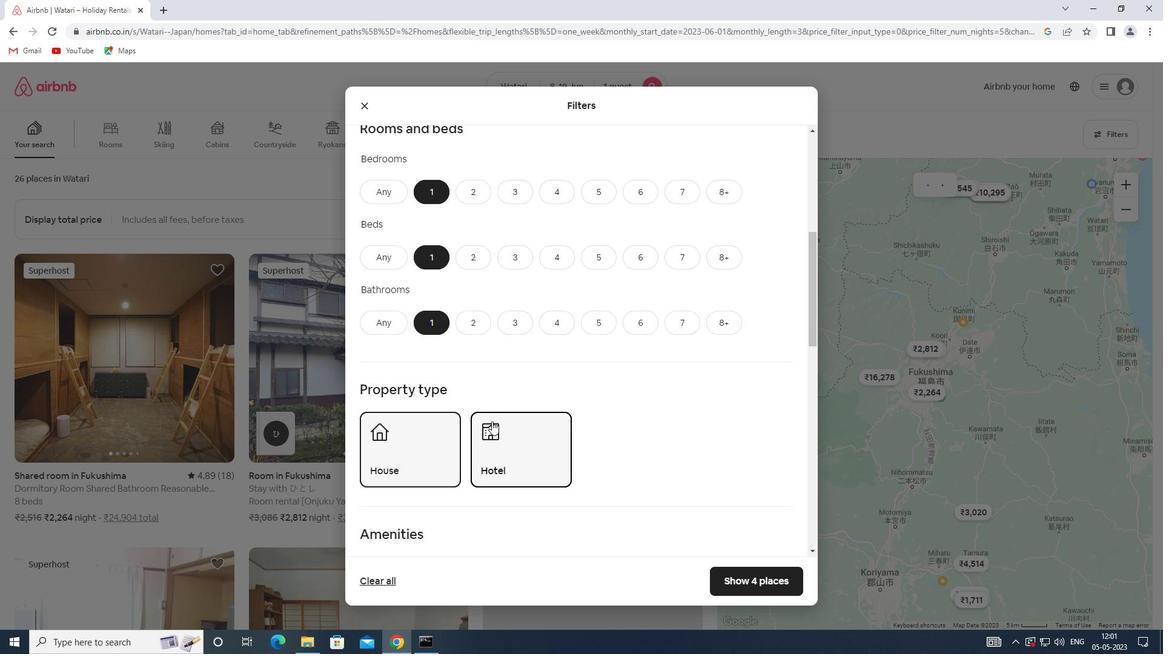
Action: Mouse scrolled (504, 412) with delta (0, 0)
Screenshot: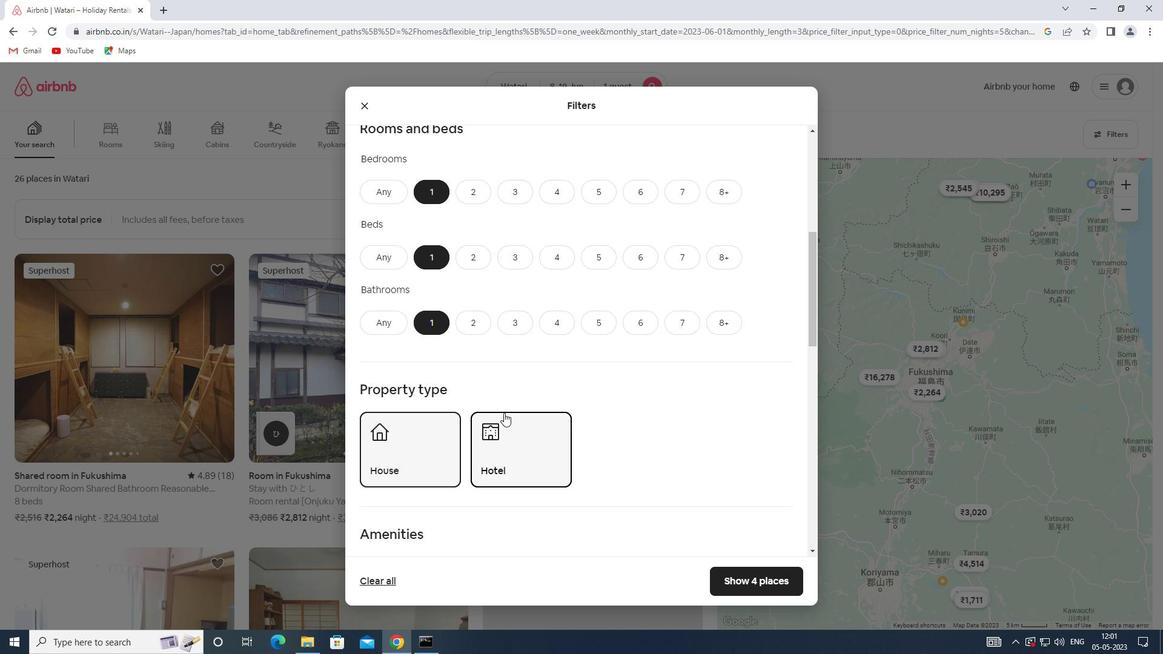 
Action: Mouse scrolled (504, 412) with delta (0, 0)
Screenshot: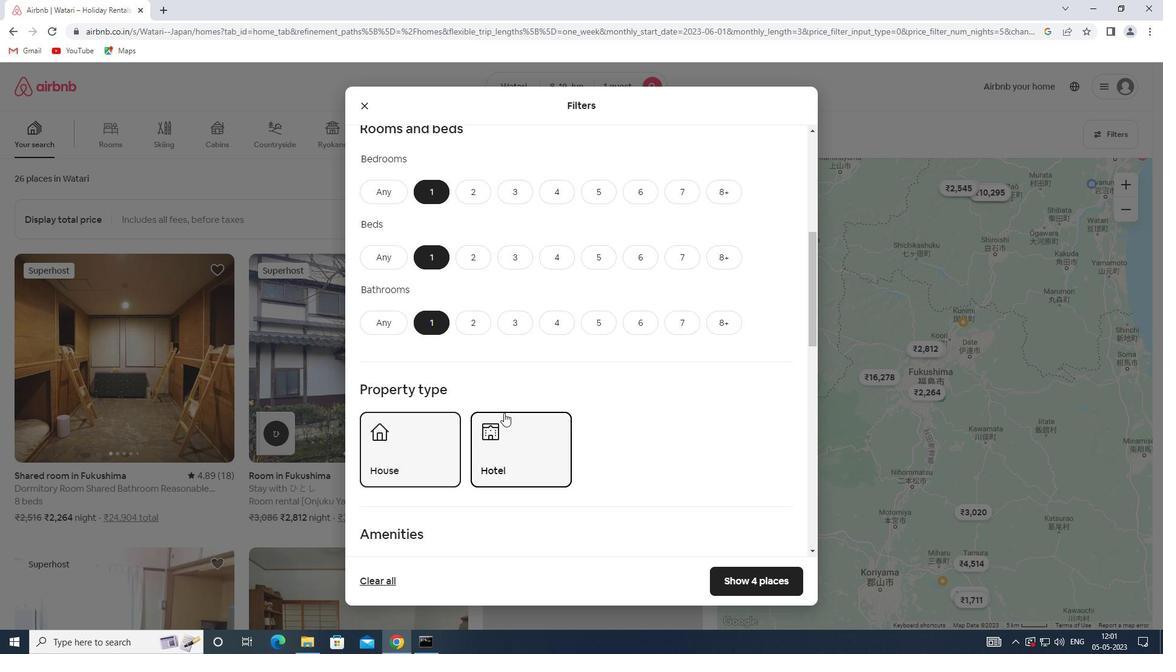 
Action: Mouse scrolled (504, 412) with delta (0, 0)
Screenshot: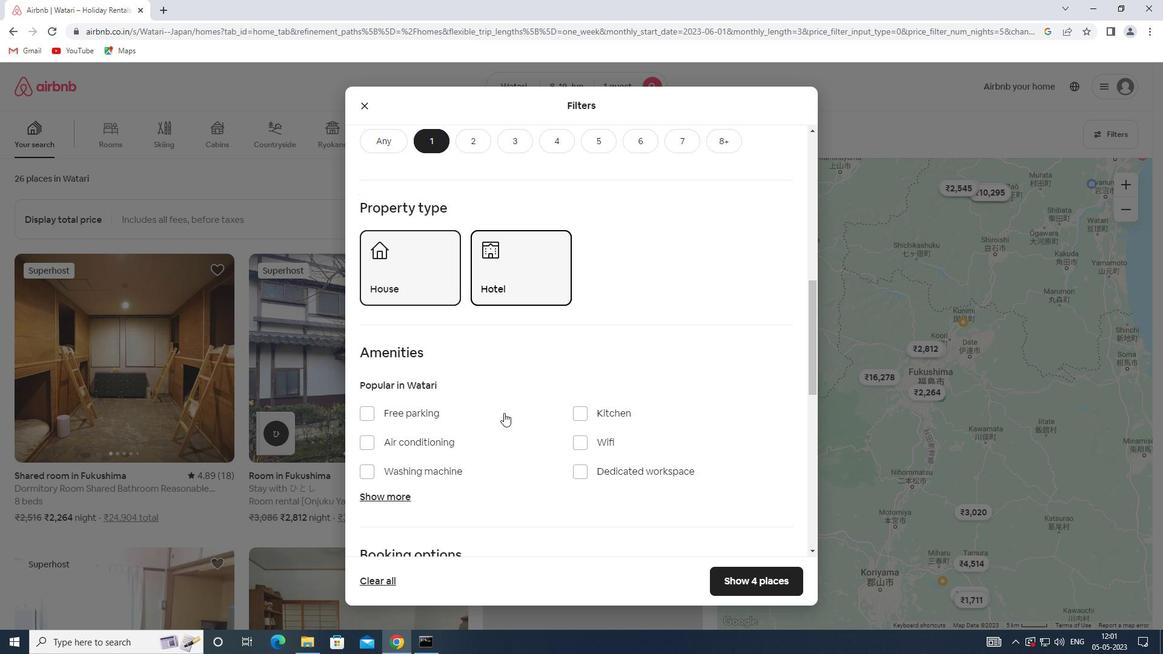 
Action: Mouse scrolled (504, 412) with delta (0, 0)
Screenshot: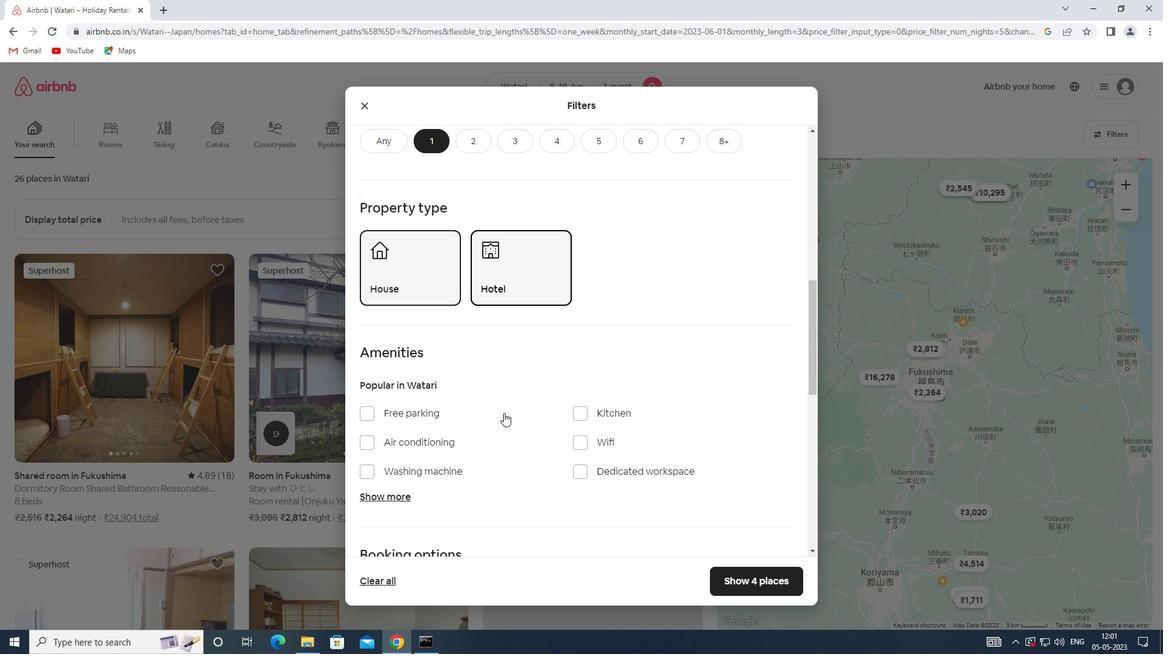 
Action: Mouse scrolled (504, 412) with delta (0, 0)
Screenshot: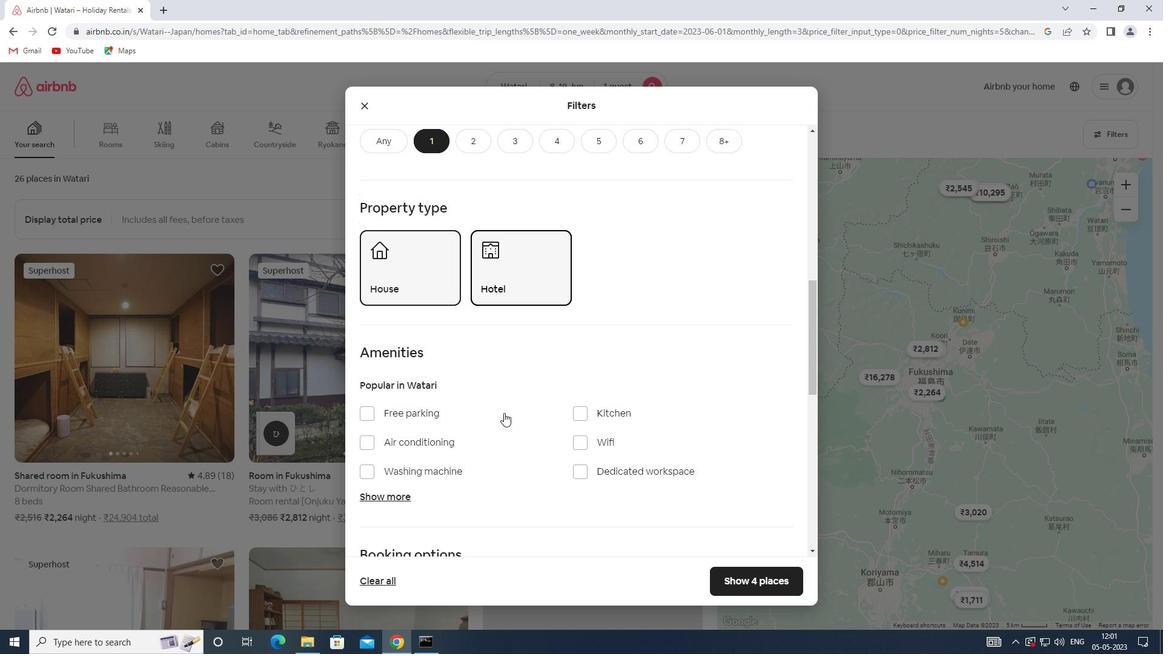 
Action: Mouse moved to (762, 456)
Screenshot: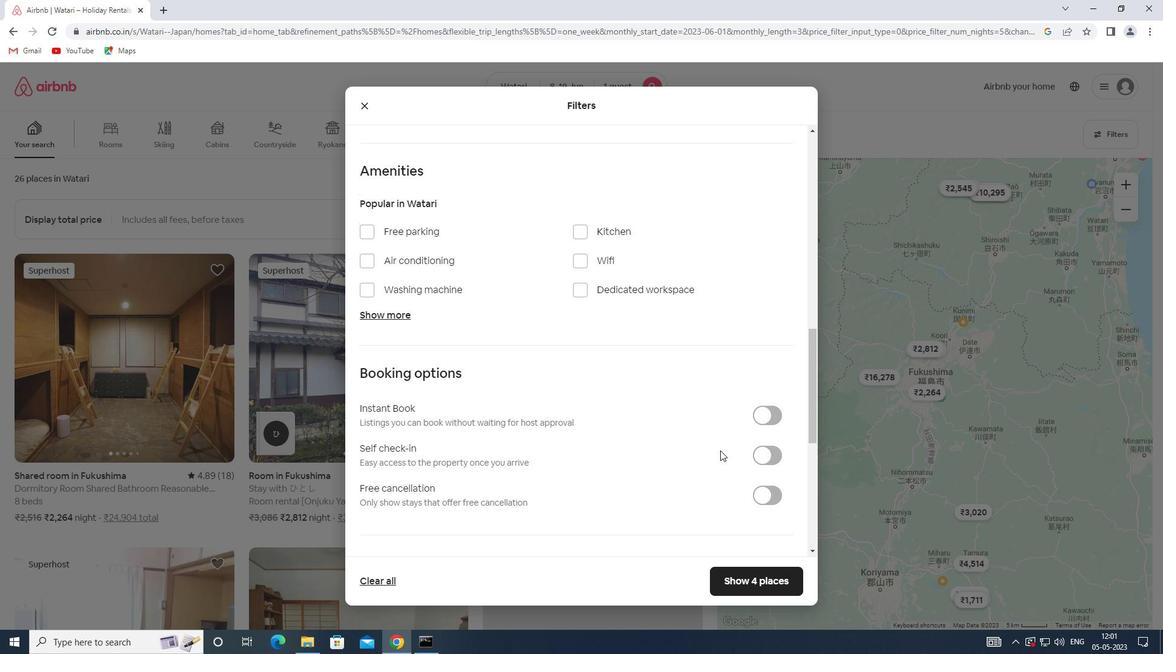 
Action: Mouse pressed left at (762, 456)
Screenshot: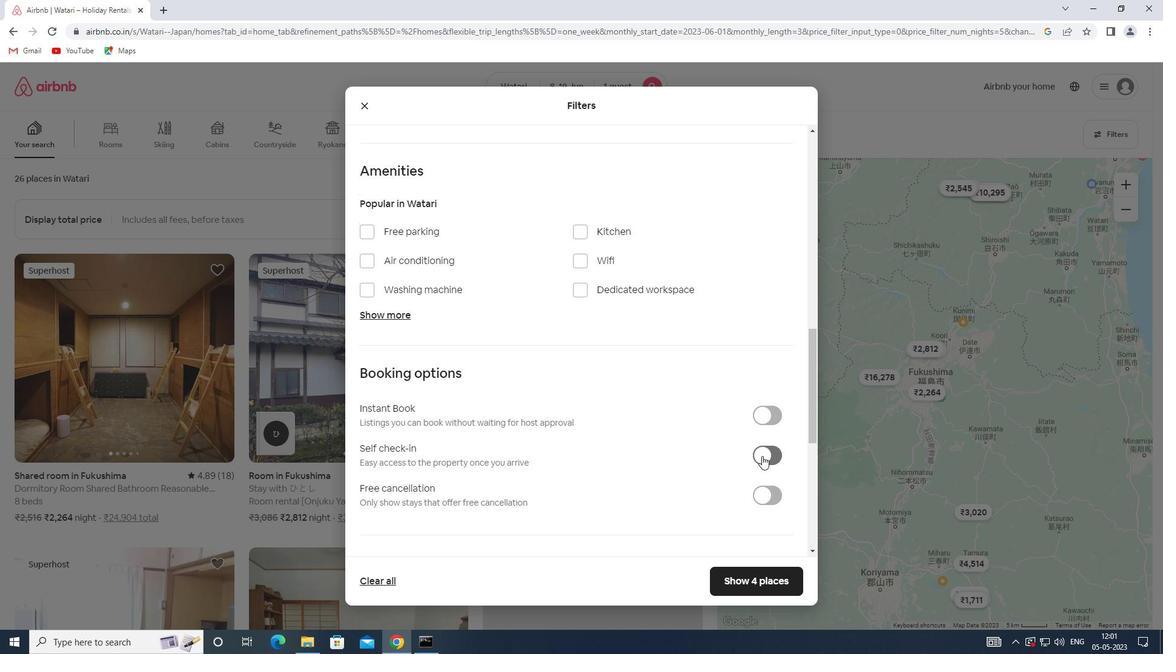 
Action: Mouse moved to (534, 422)
Screenshot: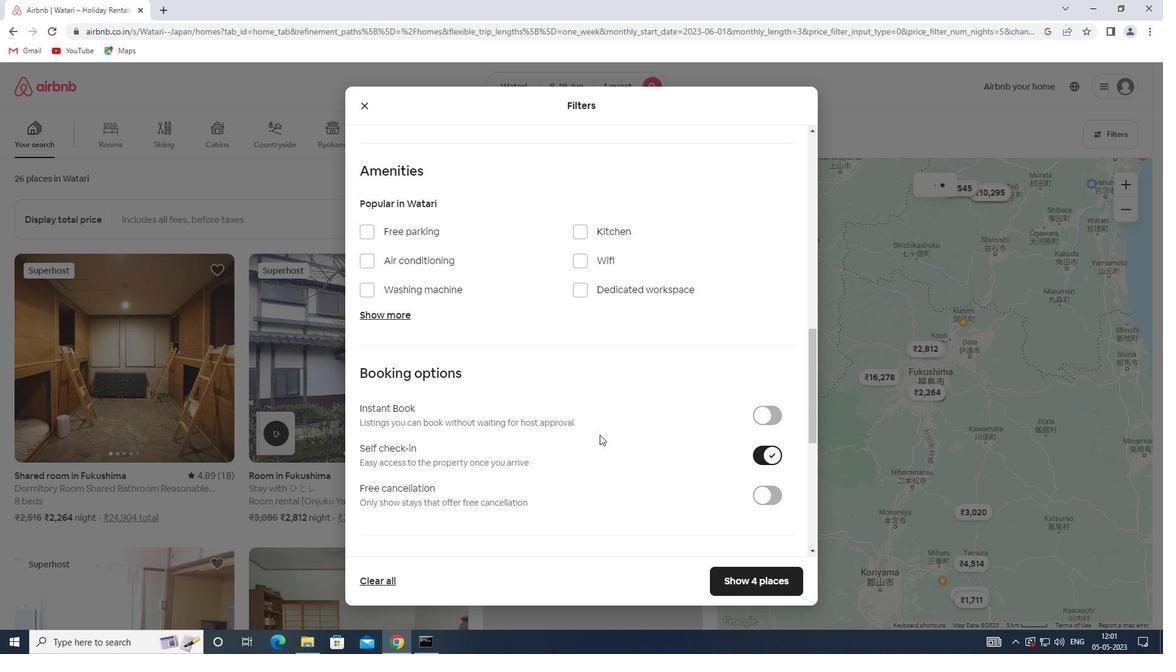 
Action: Mouse scrolled (534, 422) with delta (0, 0)
Screenshot: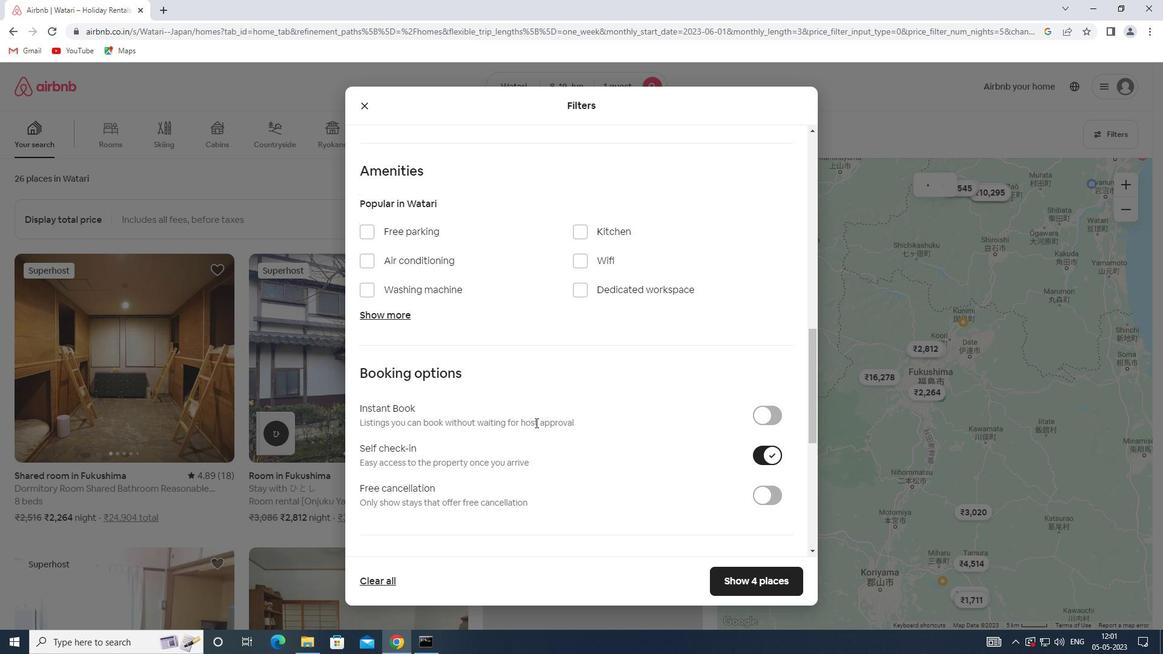 
Action: Mouse scrolled (534, 422) with delta (0, 0)
Screenshot: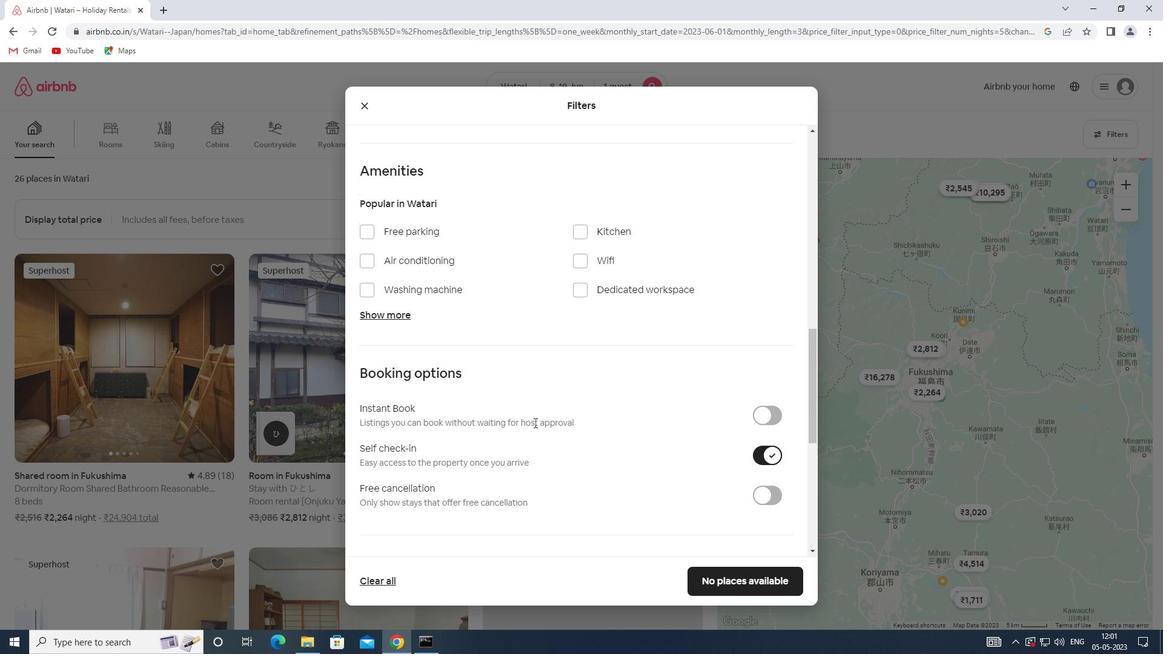 
Action: Mouse scrolled (534, 422) with delta (0, 0)
Screenshot: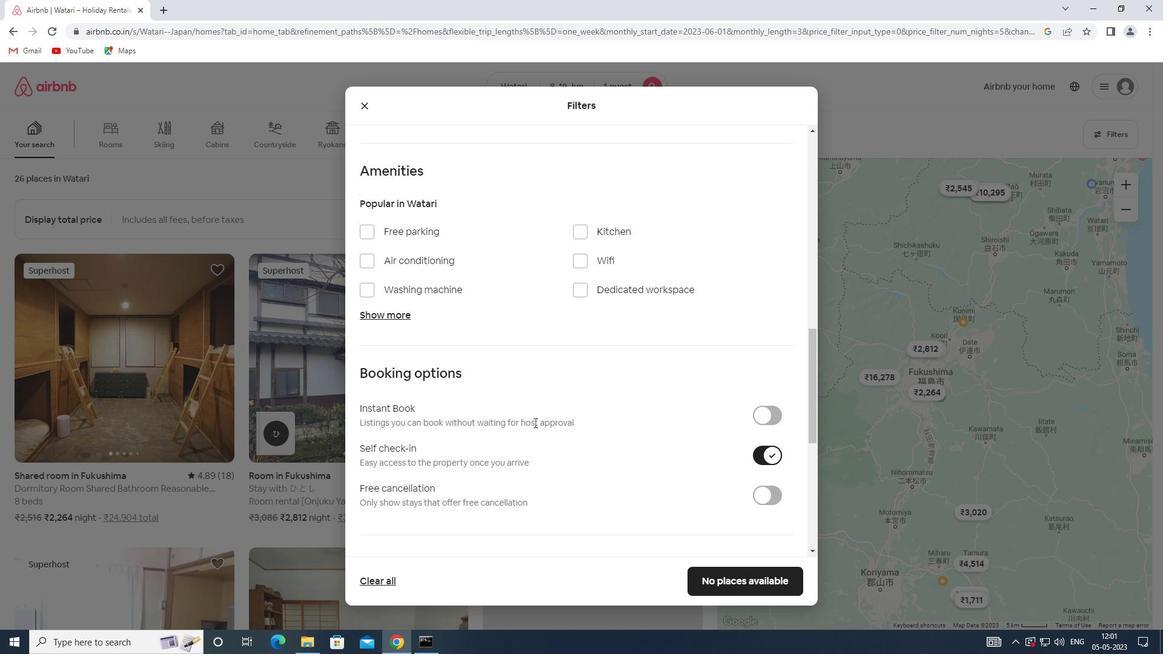 
Action: Mouse moved to (533, 421)
Screenshot: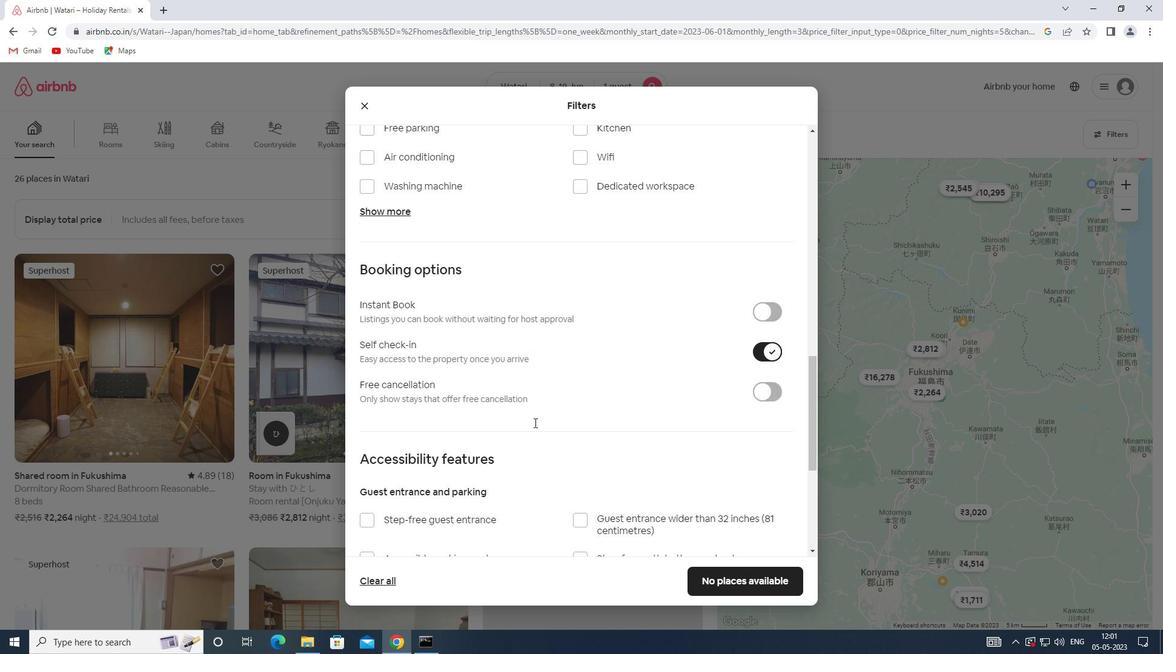 
Action: Mouse scrolled (533, 420) with delta (0, 0)
Screenshot: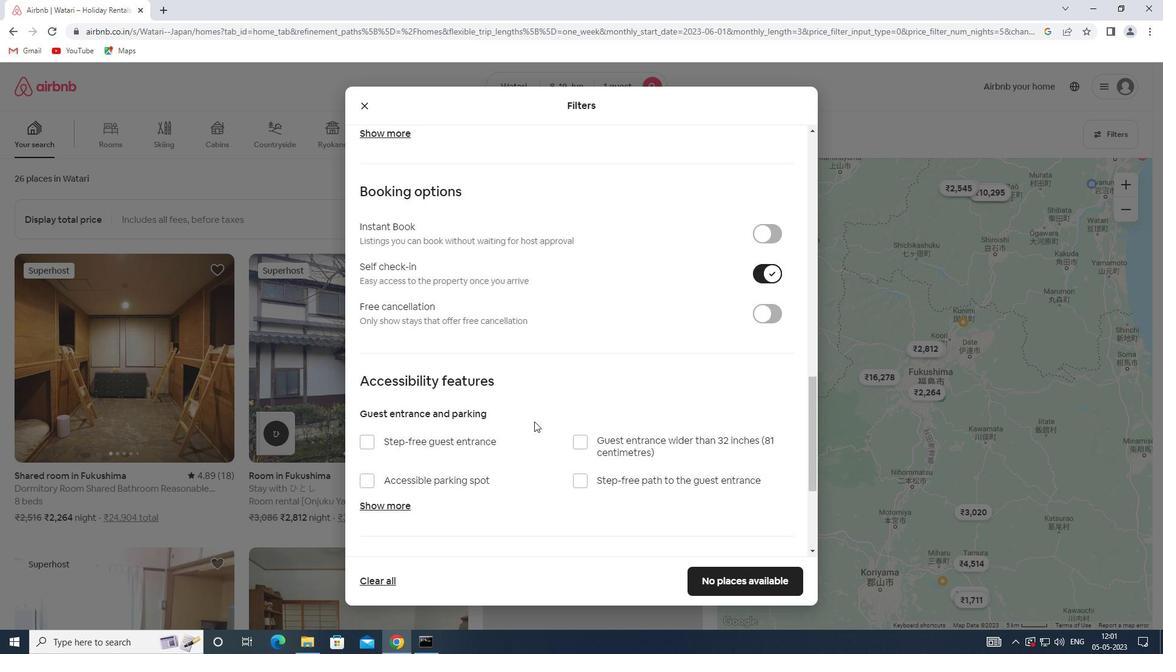 
Action: Mouse scrolled (533, 420) with delta (0, 0)
Screenshot: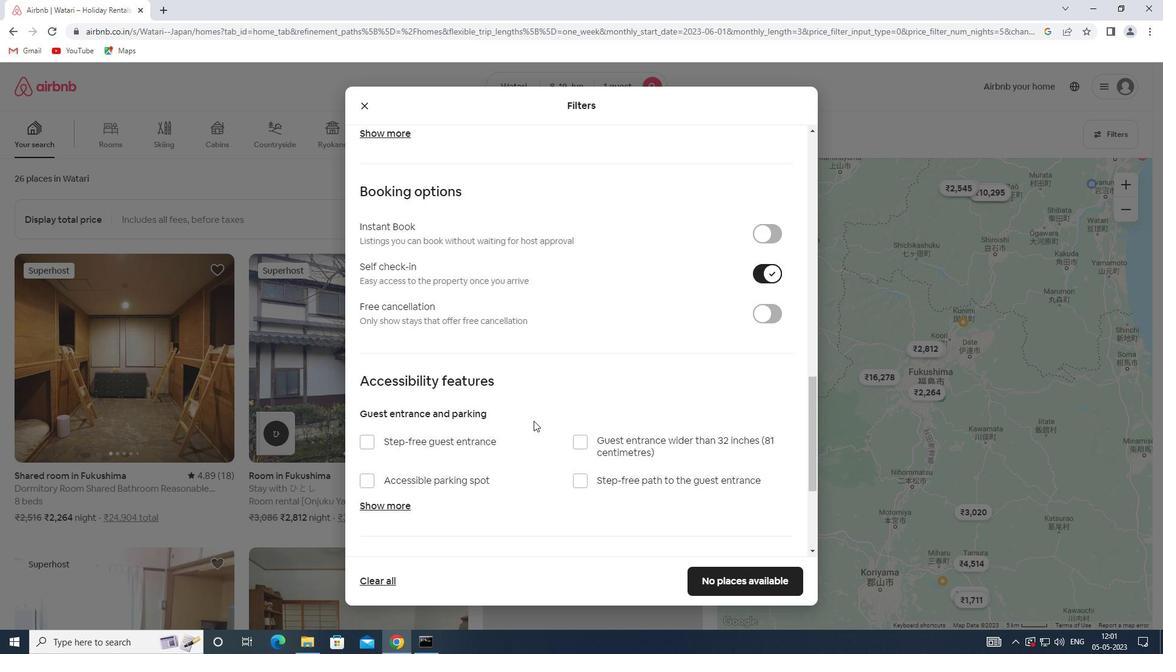 
Action: Mouse scrolled (533, 420) with delta (0, 0)
Screenshot: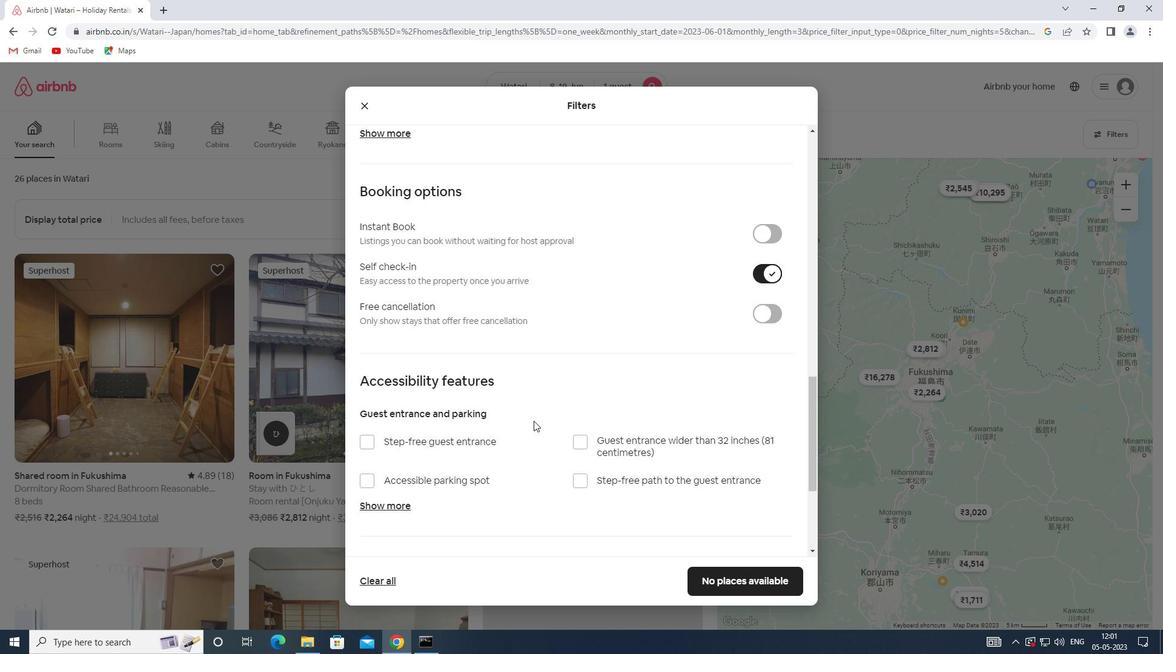 
Action: Mouse scrolled (533, 420) with delta (0, 0)
Screenshot: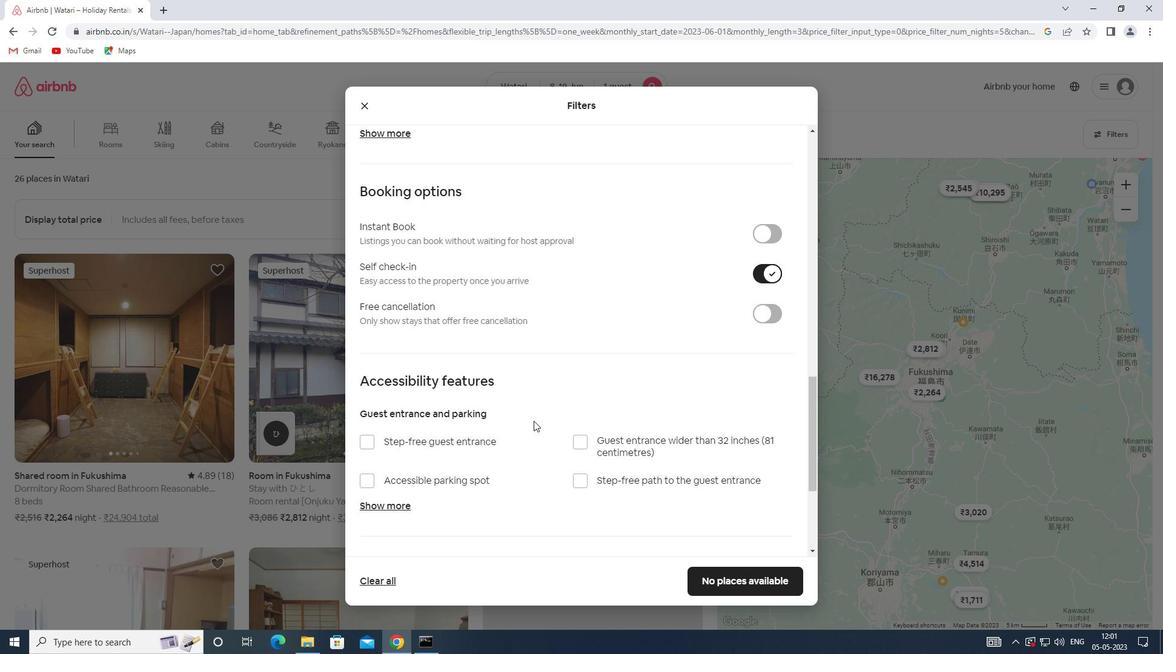 
Action: Mouse scrolled (533, 420) with delta (0, 0)
Screenshot: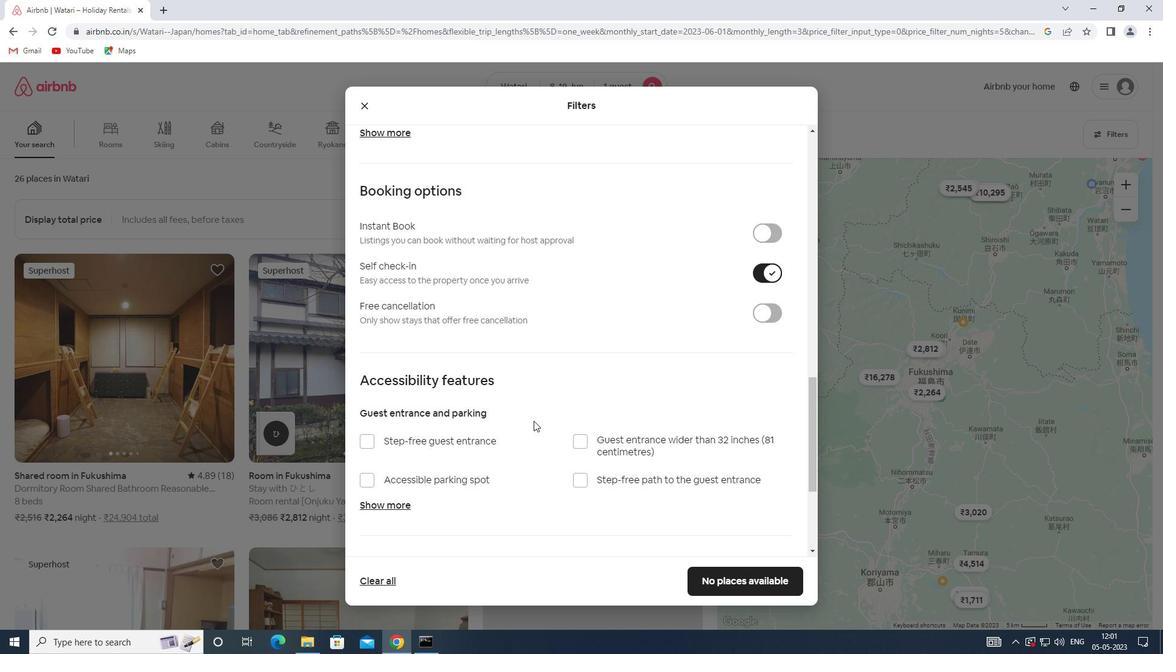 
Action: Mouse moved to (400, 520)
Screenshot: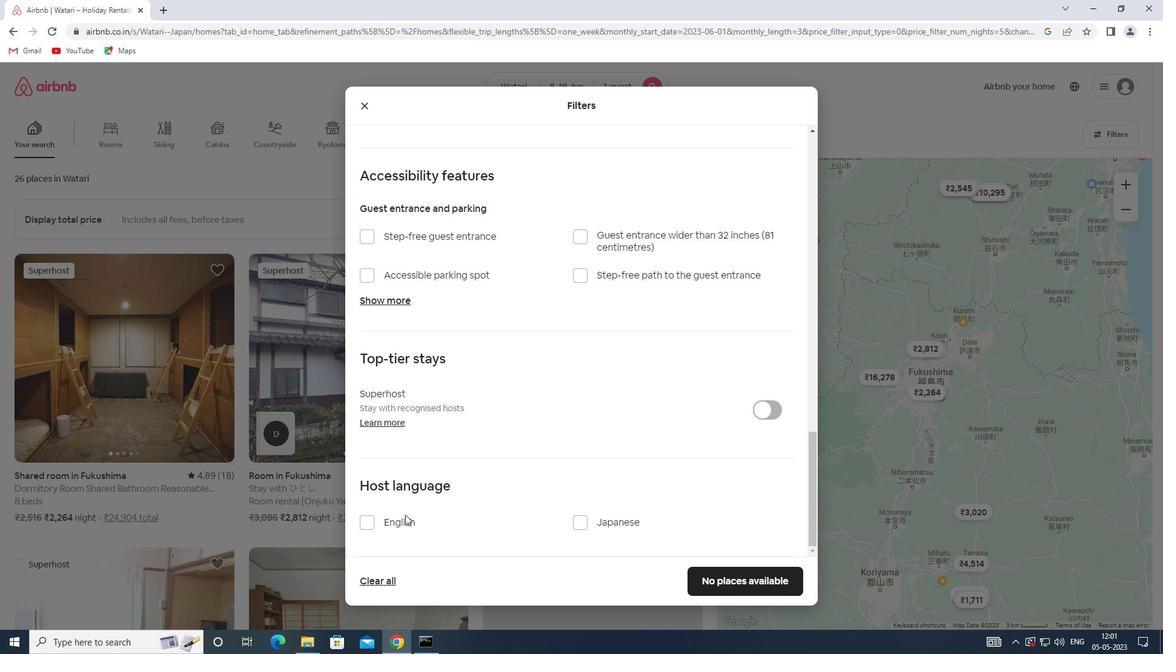 
Action: Mouse pressed left at (400, 520)
Screenshot: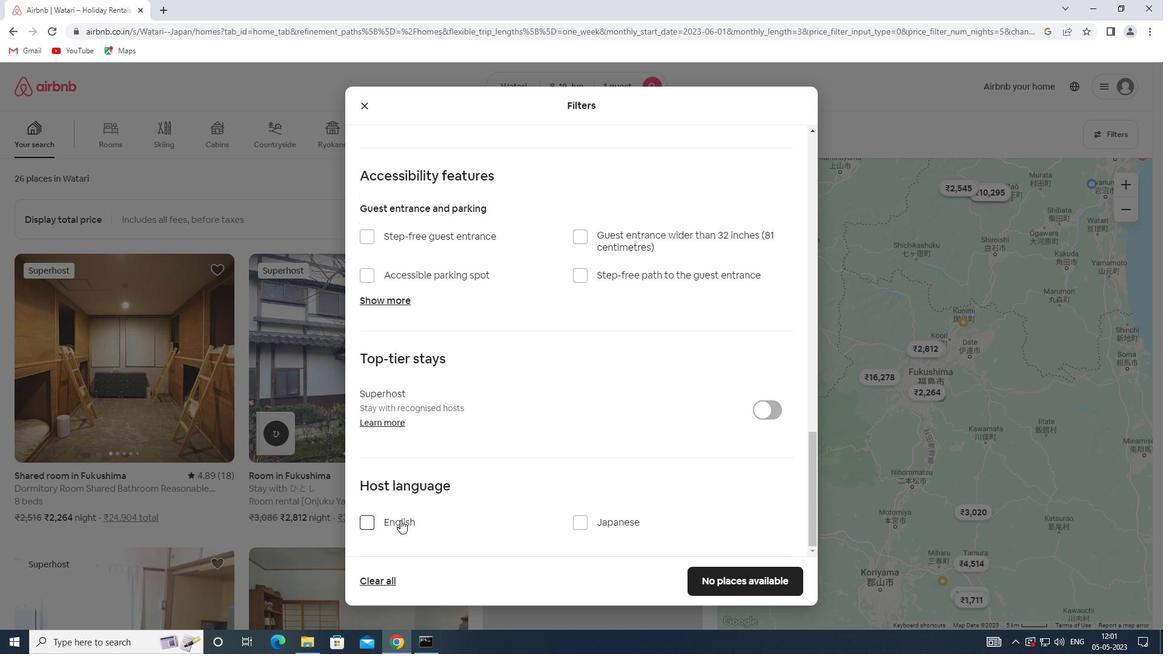 
Action: Mouse moved to (722, 581)
Screenshot: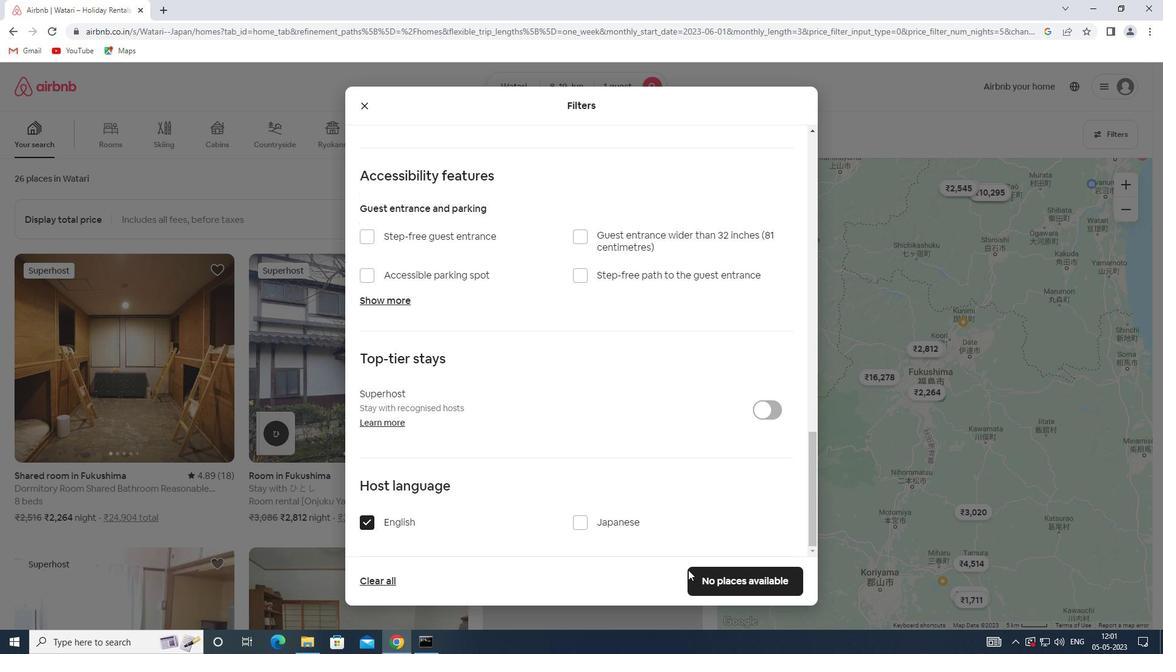 
Action: Mouse pressed left at (722, 581)
Screenshot: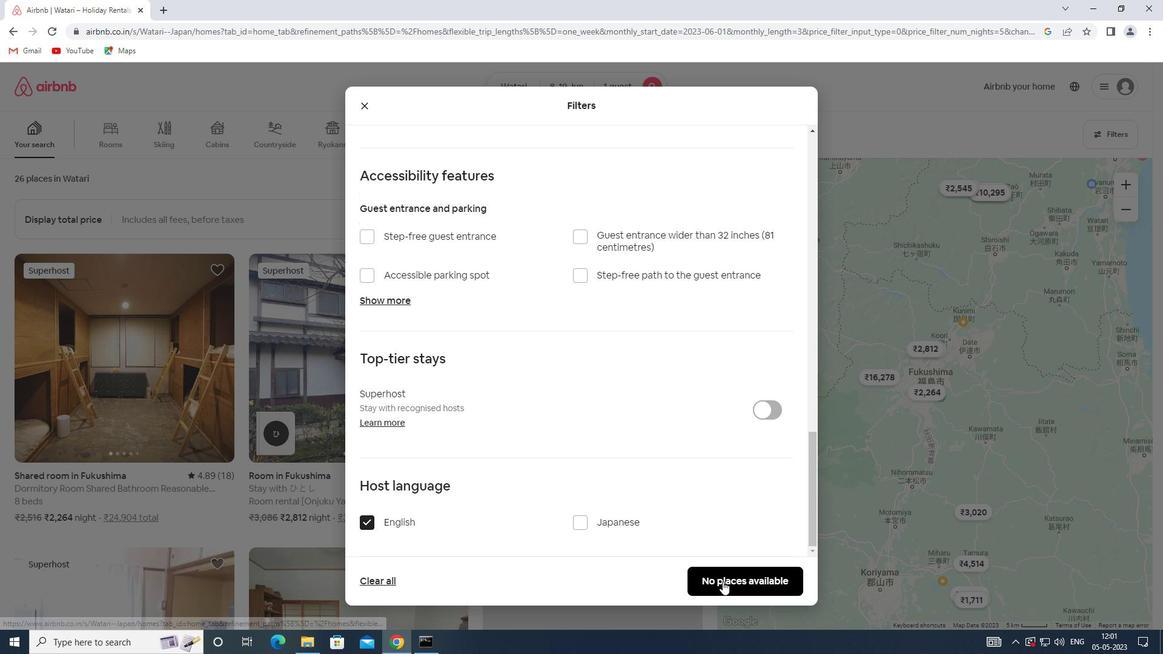 
